 Task: Look for space in Dawukou, China from 2nd August, 2023 to 12th August, 2023 for 2 adults in price range Rs.5000 to Rs.10000. Place can be private room with 1  bedroom having 1 bed and 1 bathroom. Property type can be house, flat, guest house, hotel. Booking option can be shelf check-in. Required host language is Chinese (Simplified).
Action: Mouse moved to (696, 98)
Screenshot: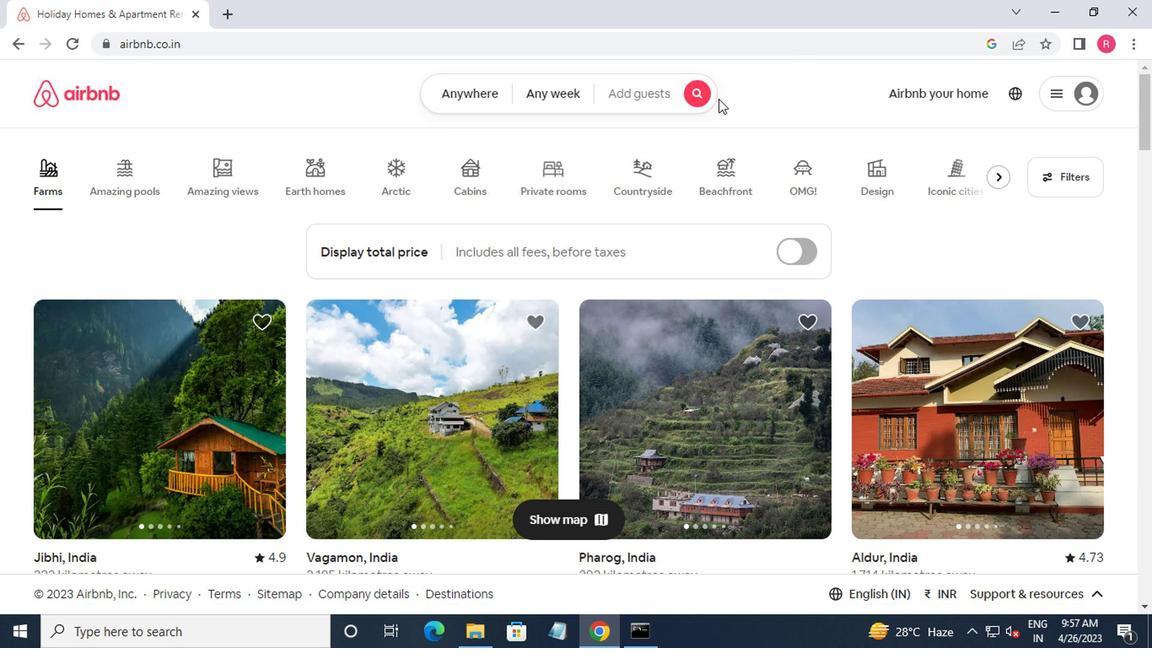 
Action: Mouse pressed left at (696, 98)
Screenshot: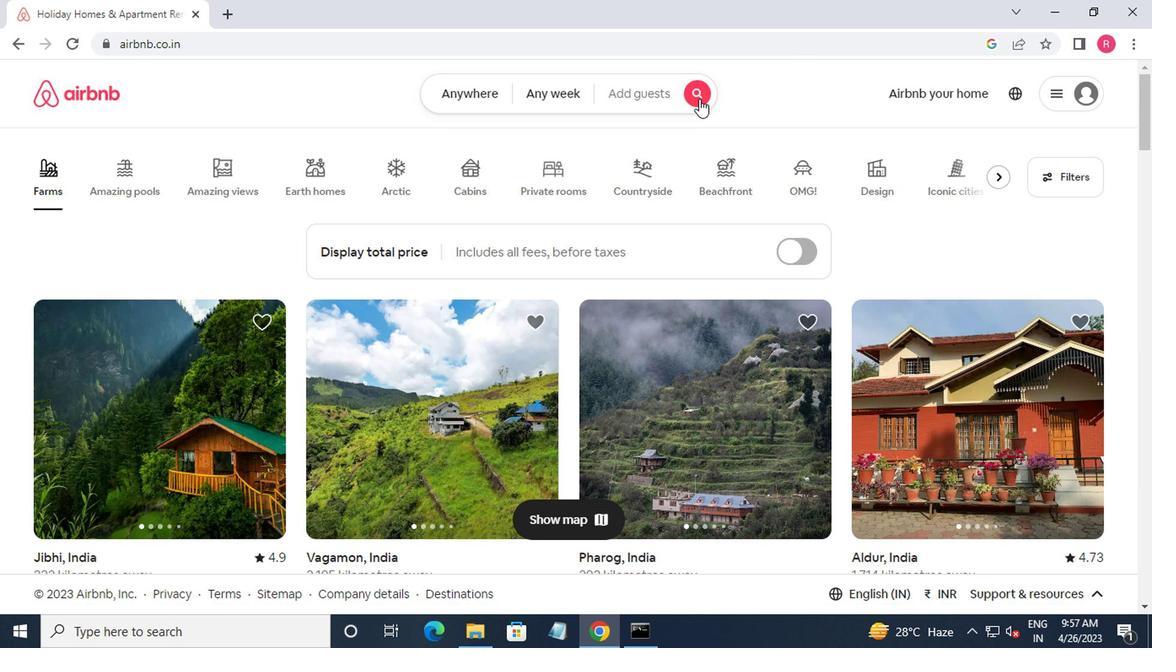 
Action: Mouse moved to (396, 147)
Screenshot: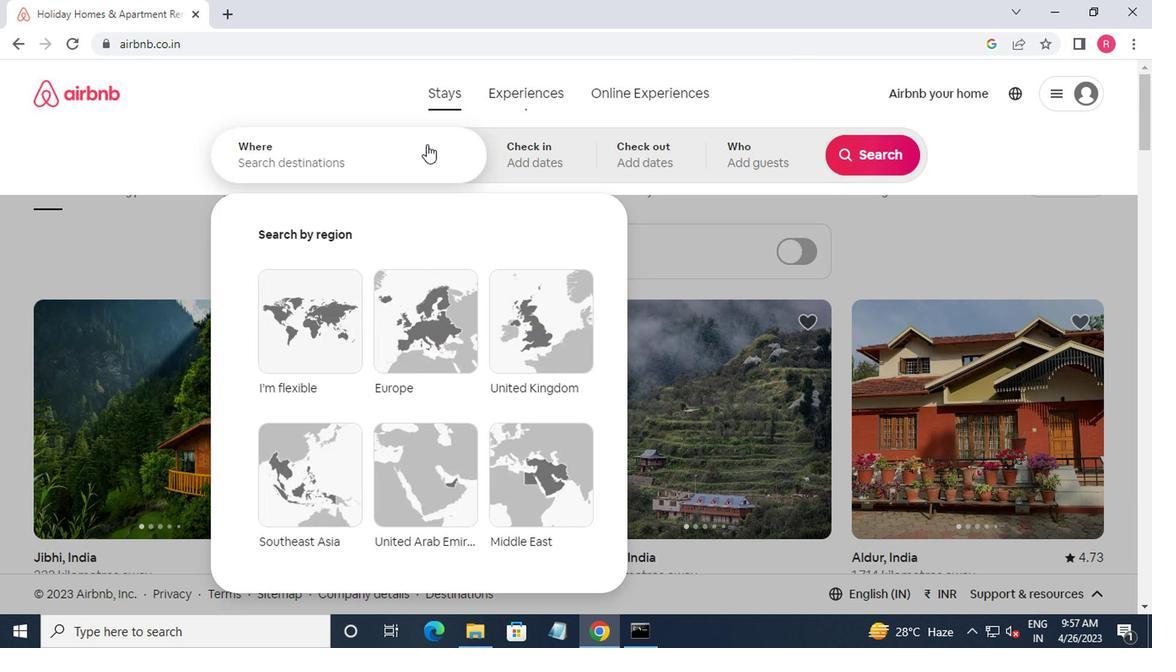 
Action: Mouse pressed left at (396, 147)
Screenshot: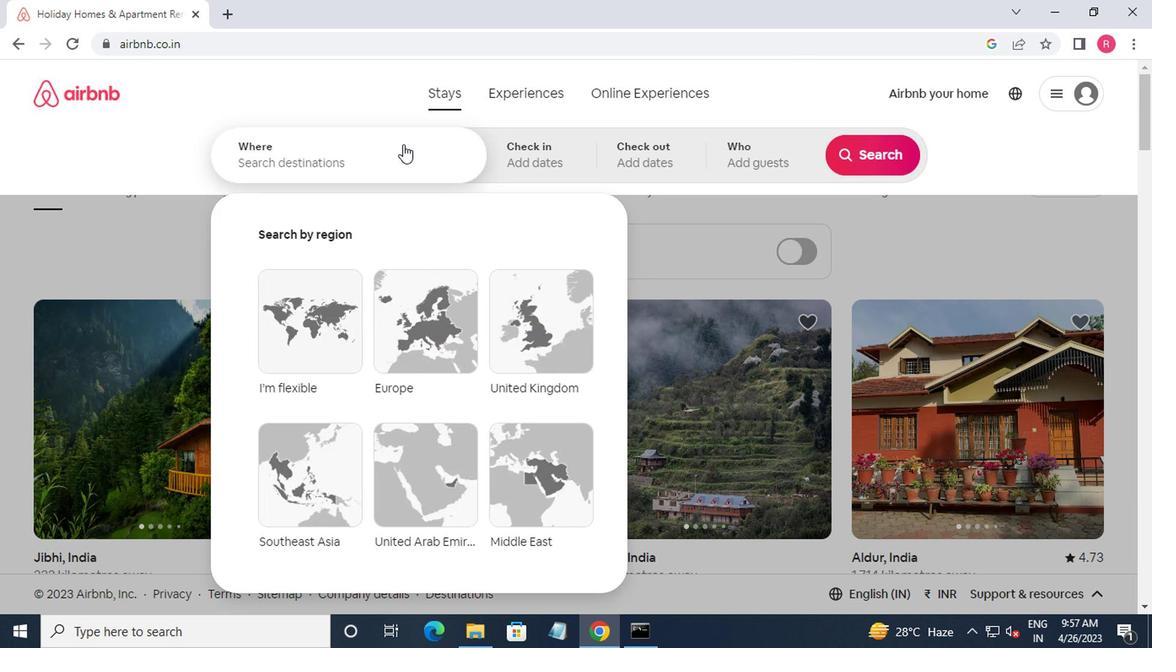 
Action: Mouse moved to (378, 157)
Screenshot: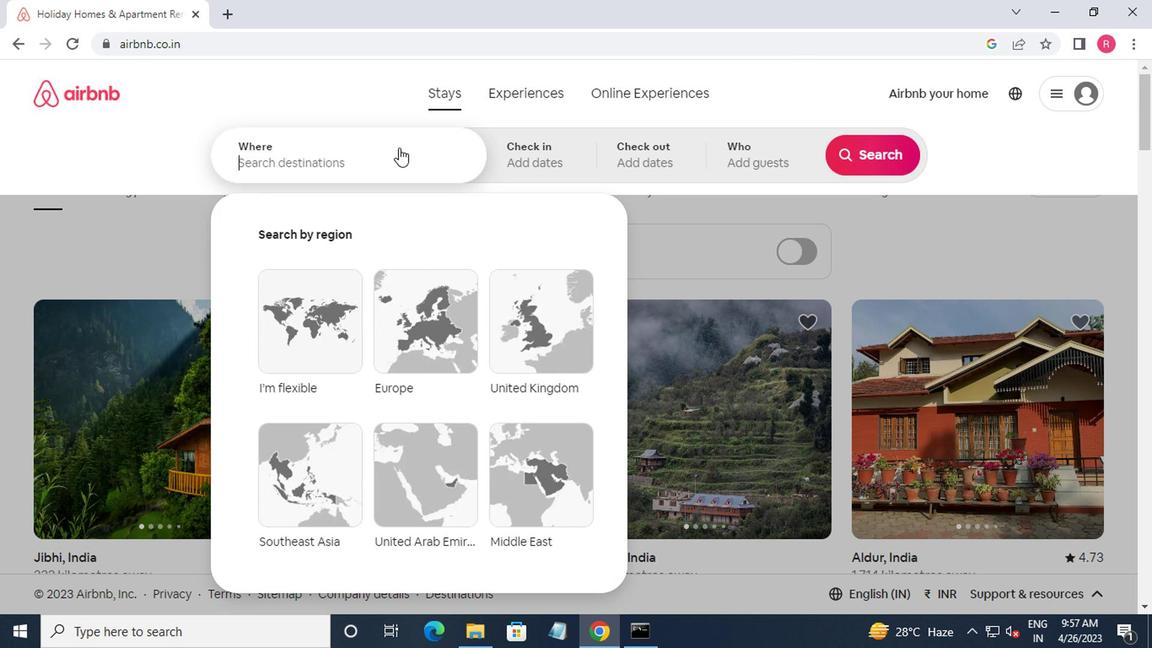 
Action: Key pressed dawukou,x<Key.backspace>china<Key.enter>
Screenshot: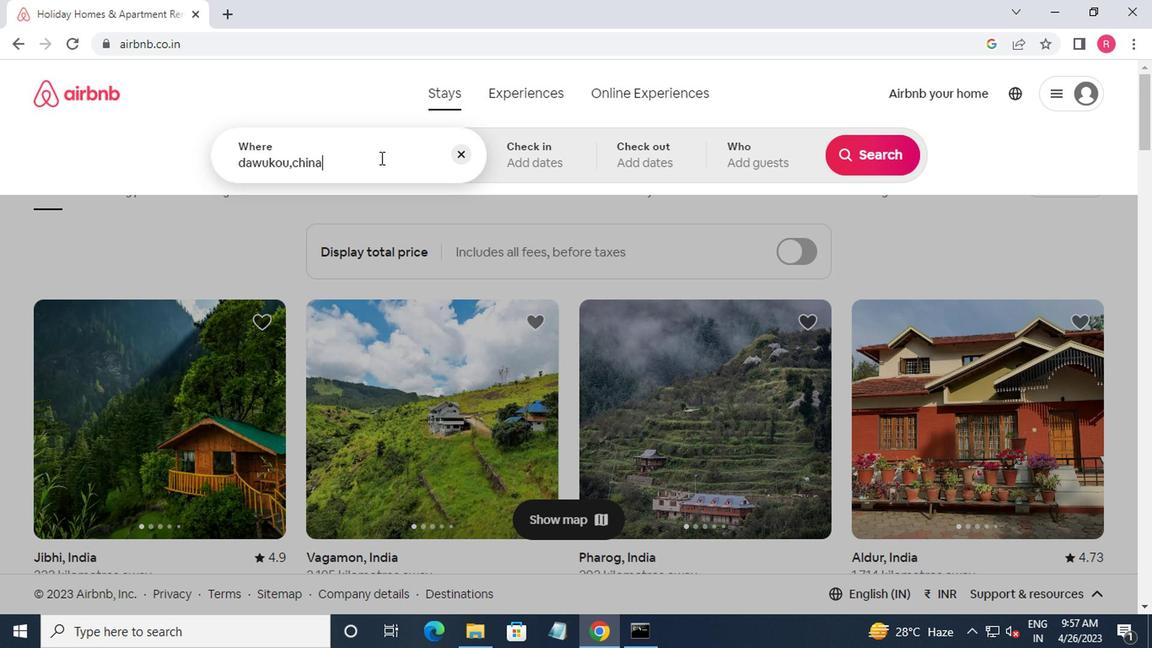 
Action: Mouse moved to (869, 298)
Screenshot: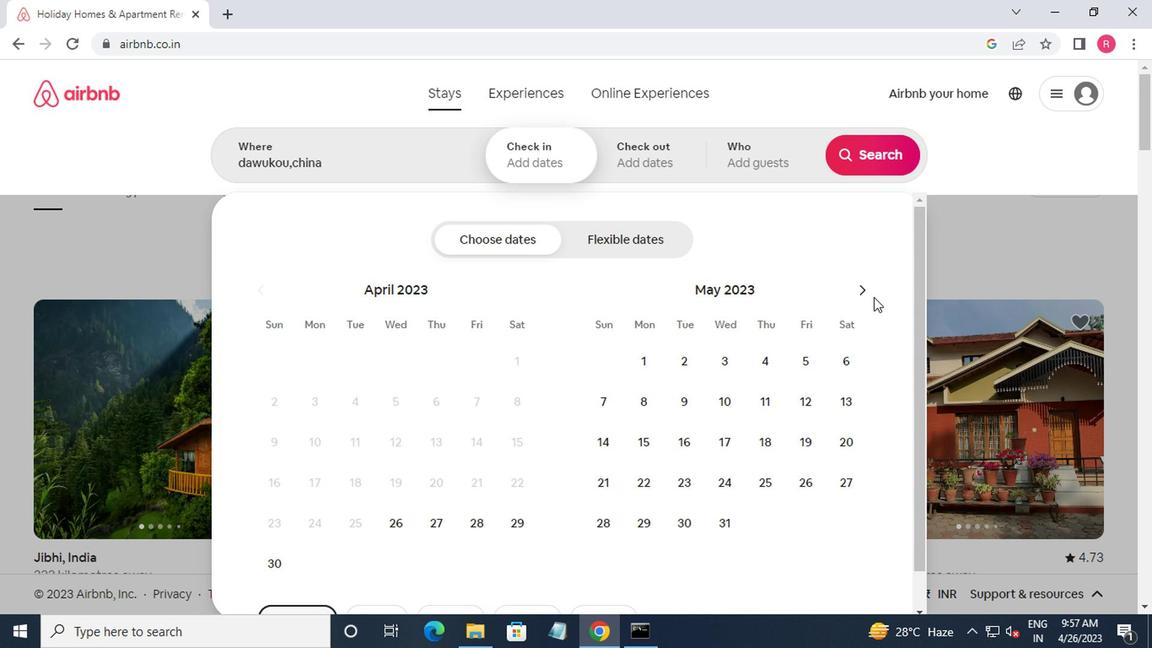 
Action: Mouse pressed left at (869, 298)
Screenshot: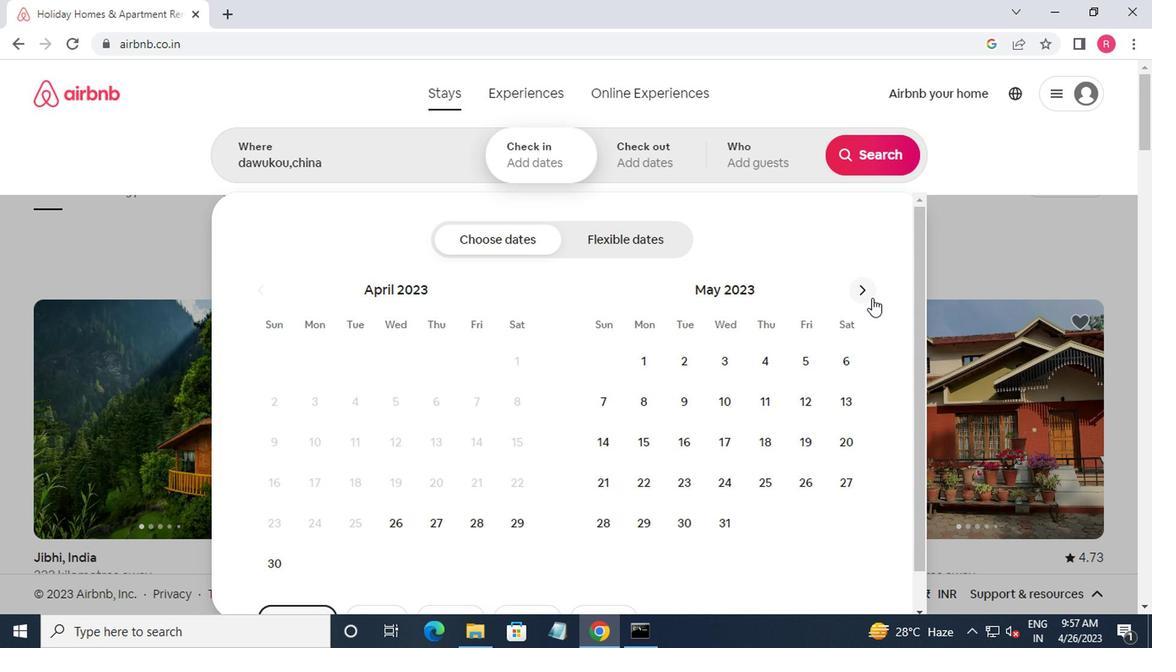 
Action: Mouse pressed left at (869, 298)
Screenshot: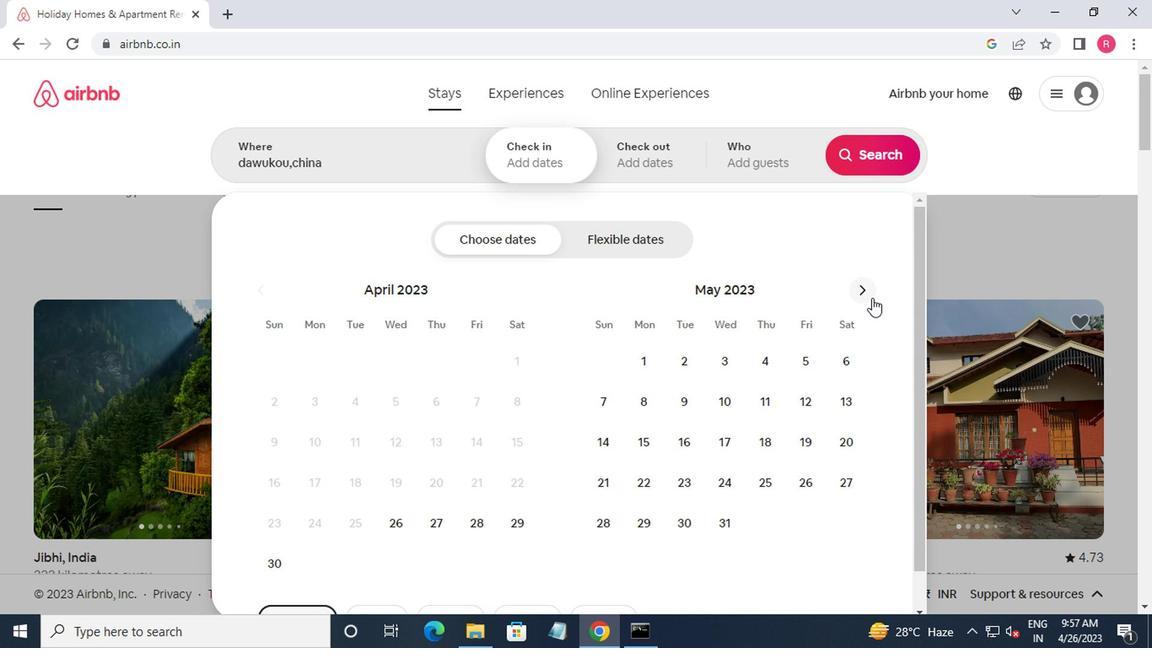 
Action: Mouse pressed left at (869, 298)
Screenshot: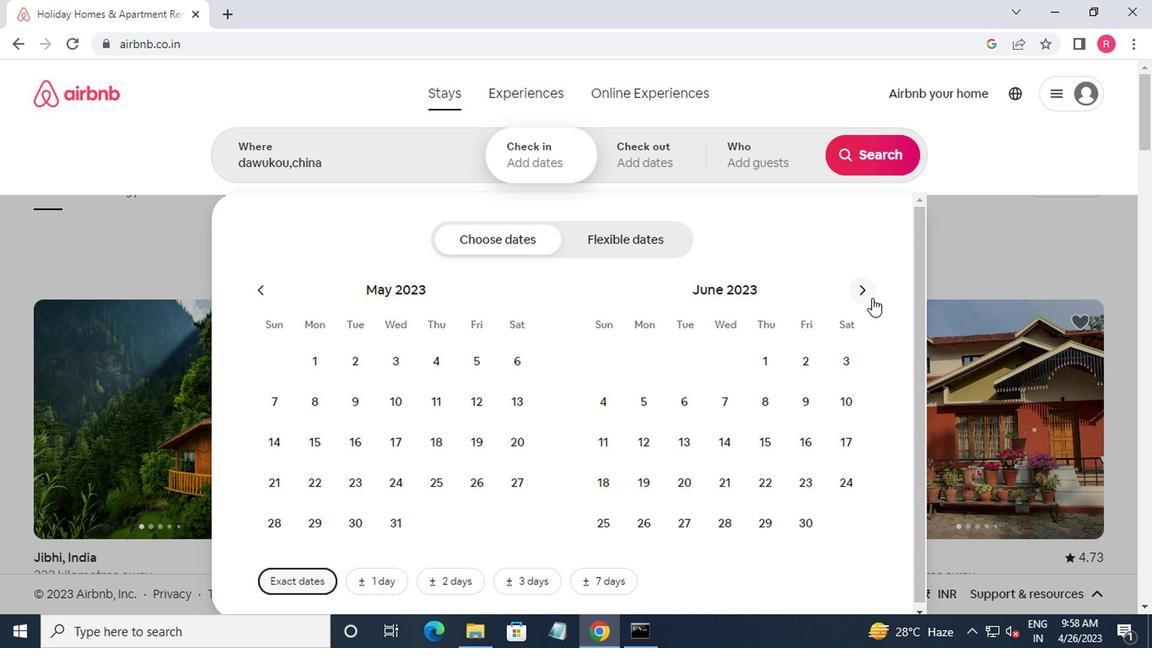 
Action: Mouse pressed left at (869, 298)
Screenshot: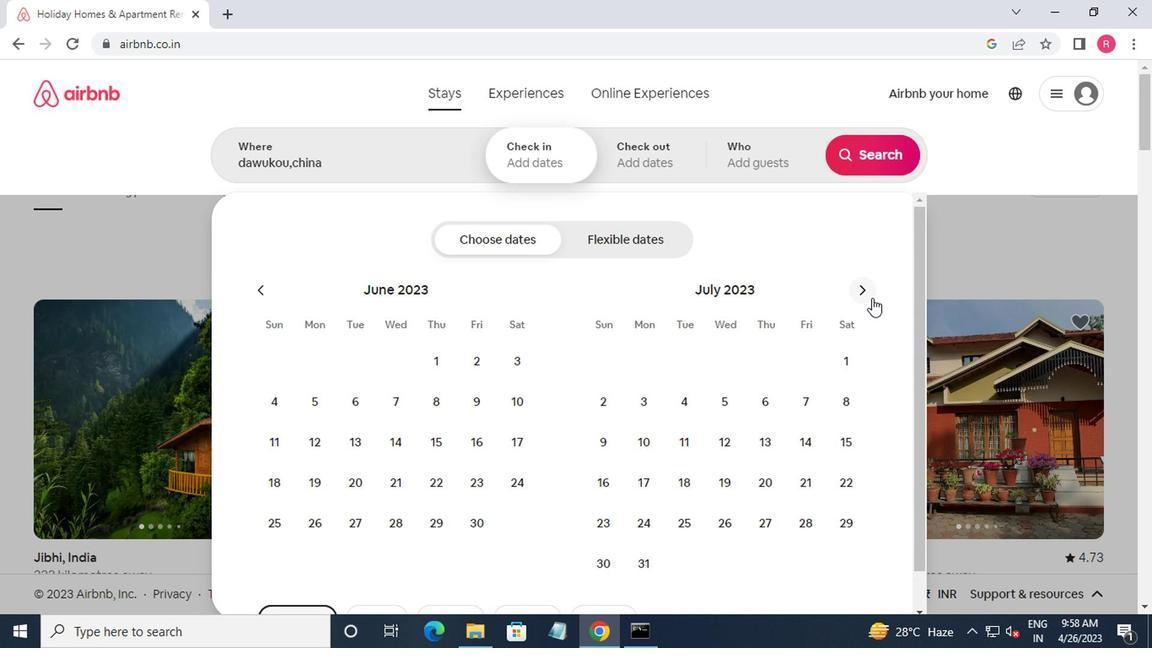
Action: Mouse moved to (720, 372)
Screenshot: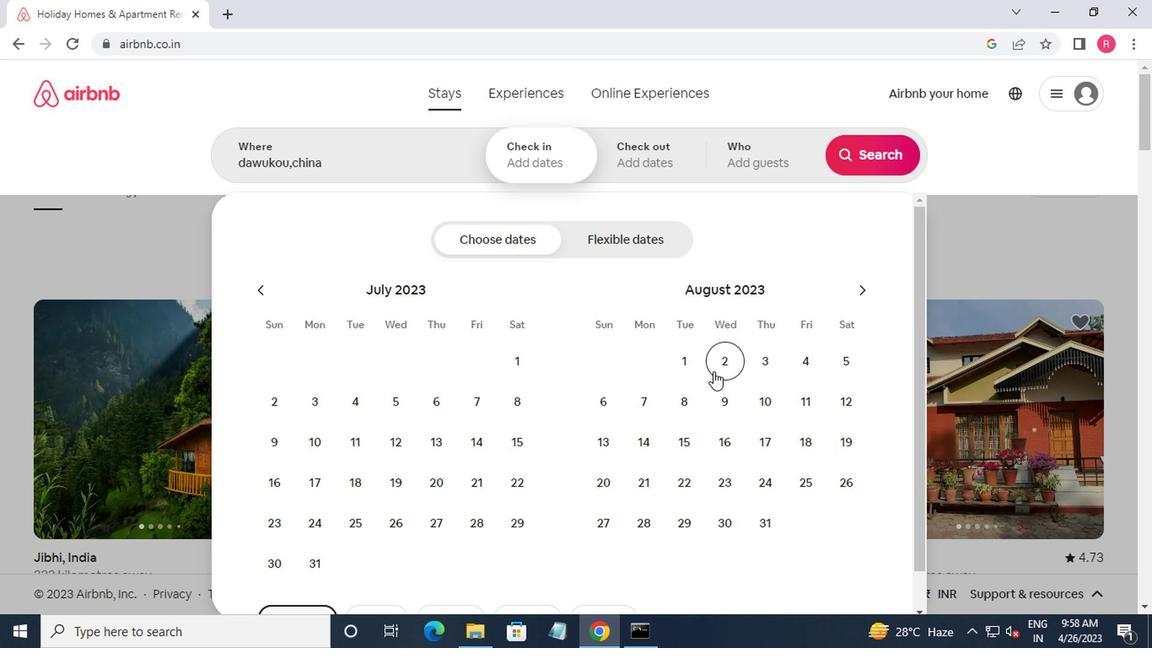 
Action: Mouse pressed left at (720, 372)
Screenshot: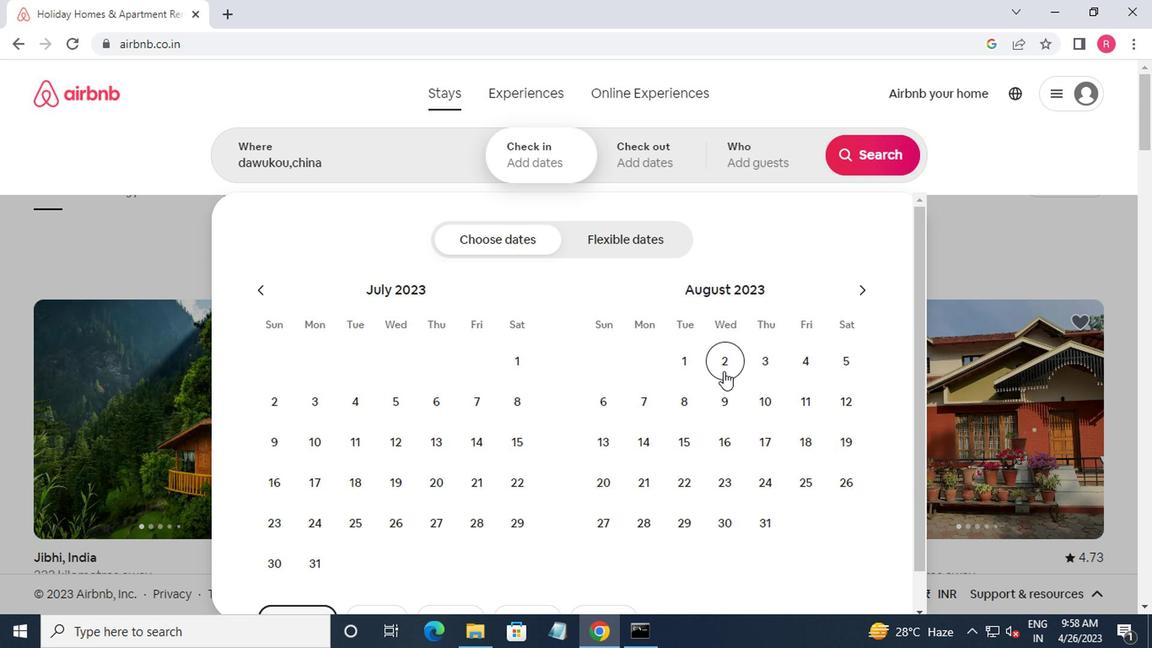 
Action: Mouse moved to (844, 414)
Screenshot: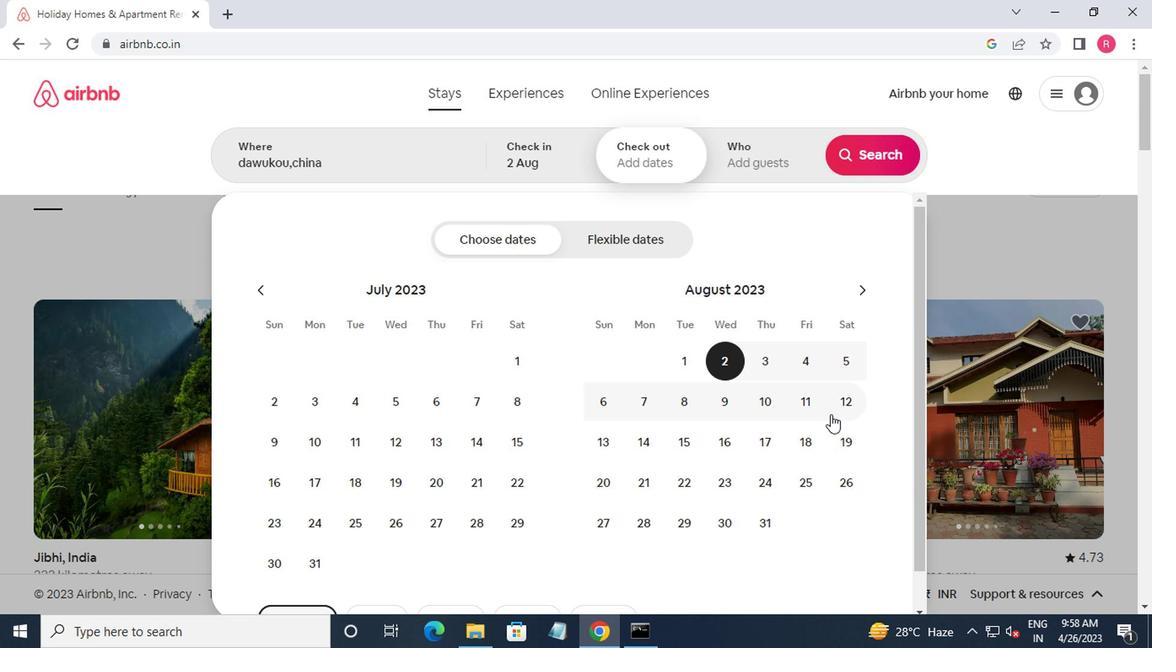
Action: Mouse pressed left at (844, 414)
Screenshot: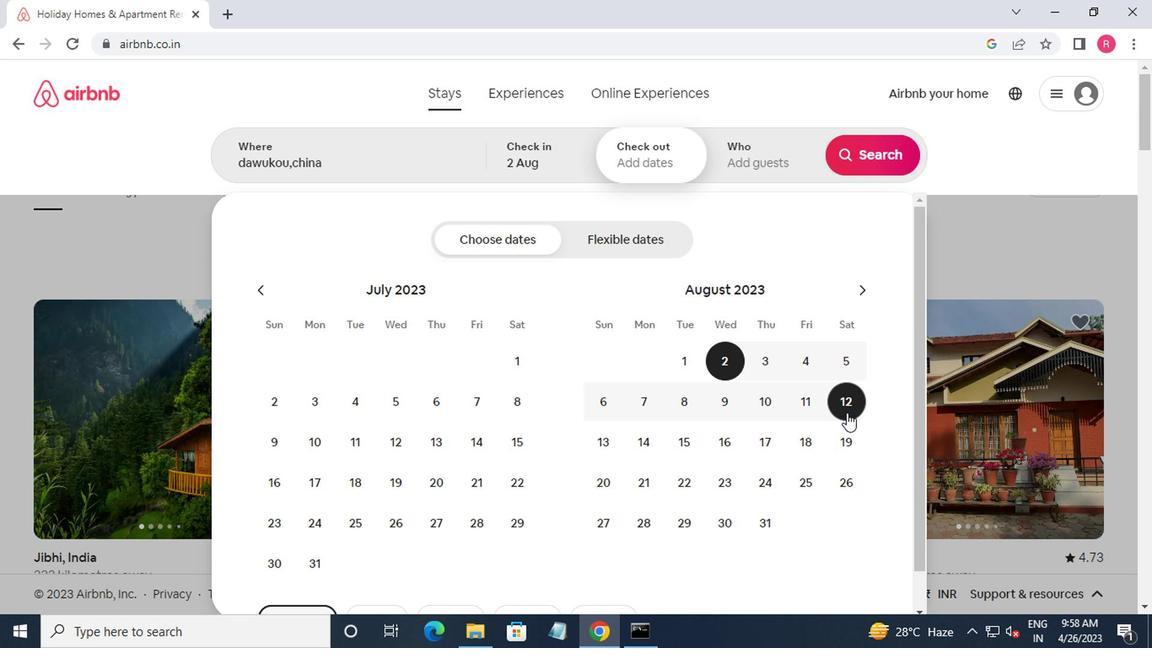 
Action: Mouse moved to (764, 177)
Screenshot: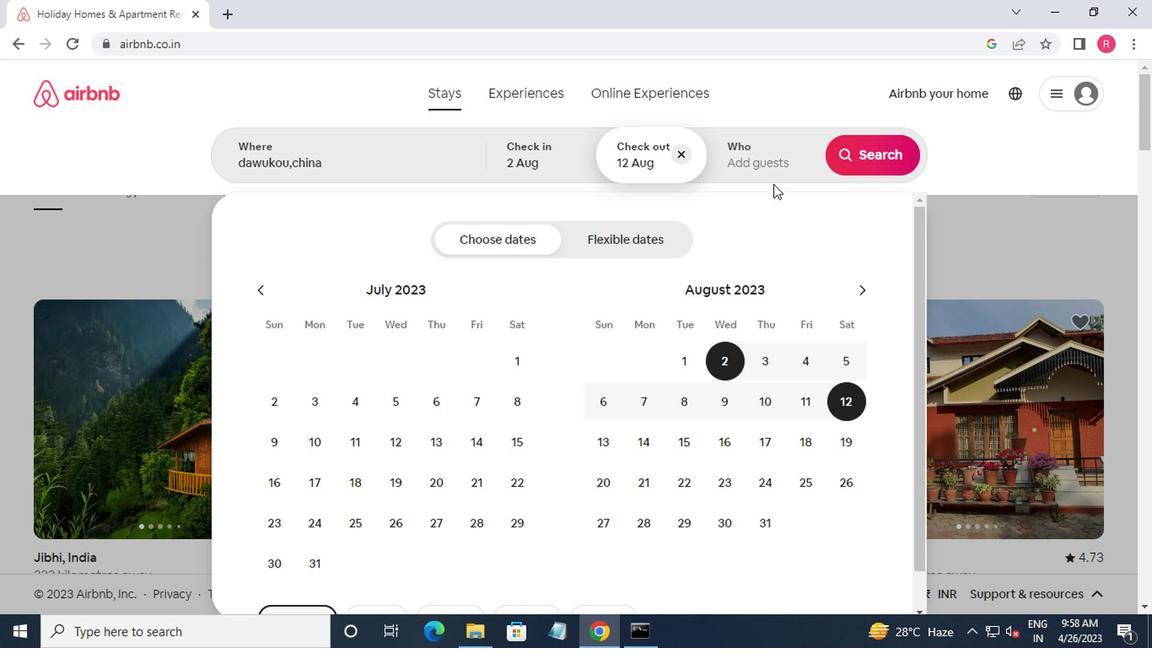 
Action: Mouse pressed left at (764, 177)
Screenshot: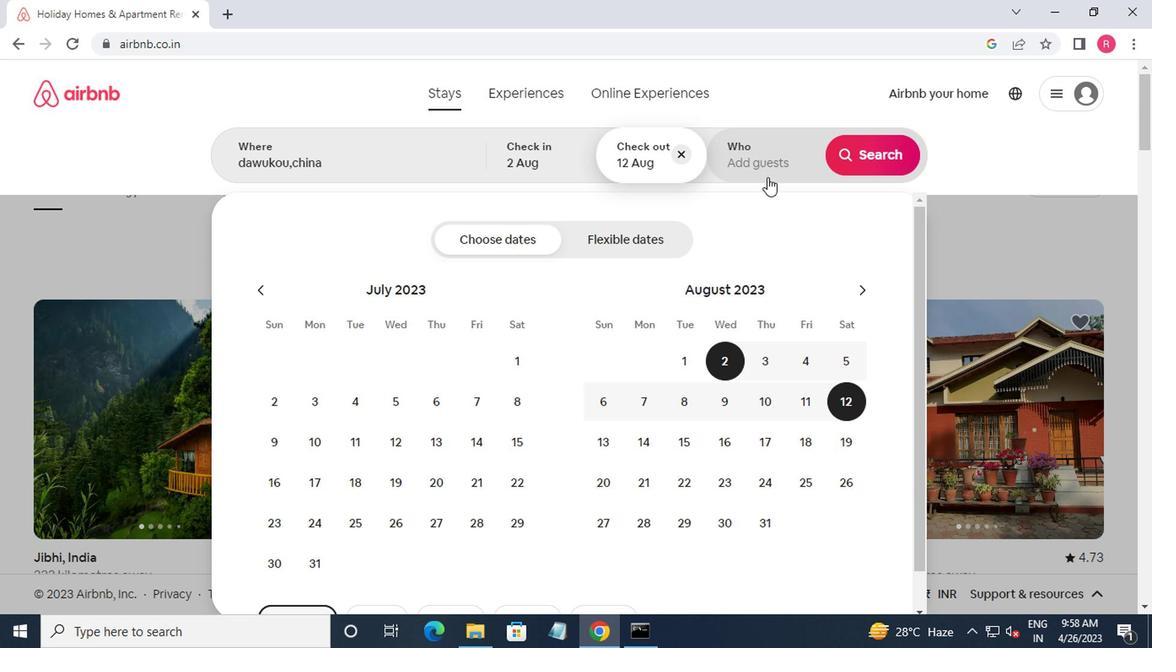 
Action: Mouse moved to (873, 244)
Screenshot: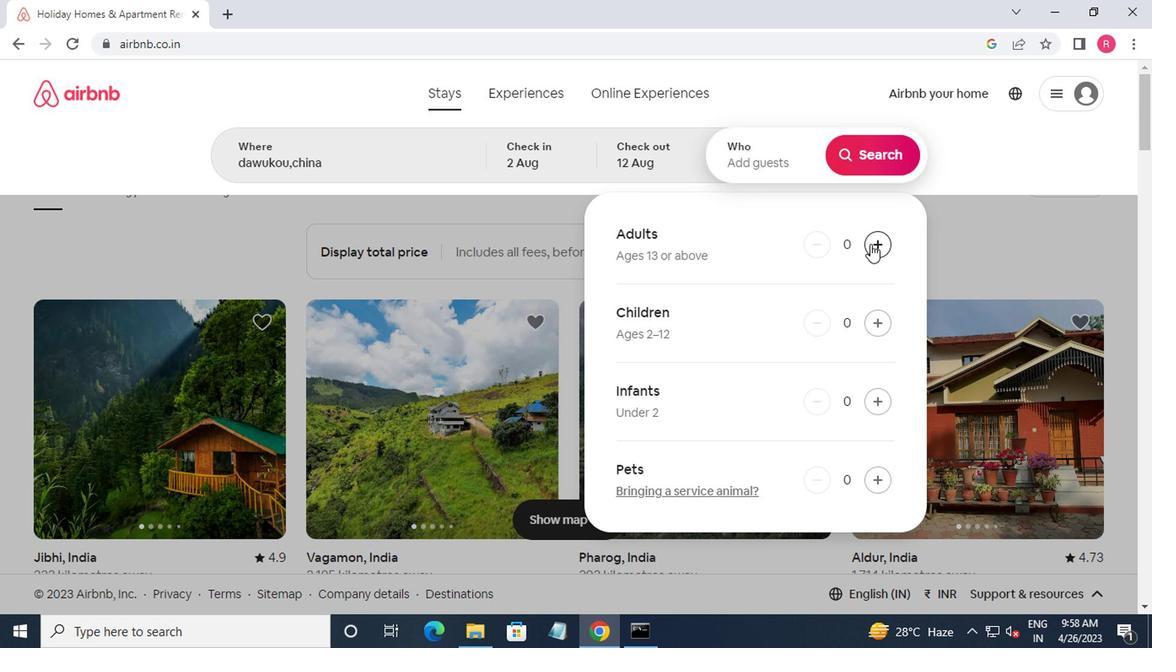 
Action: Mouse pressed left at (873, 244)
Screenshot: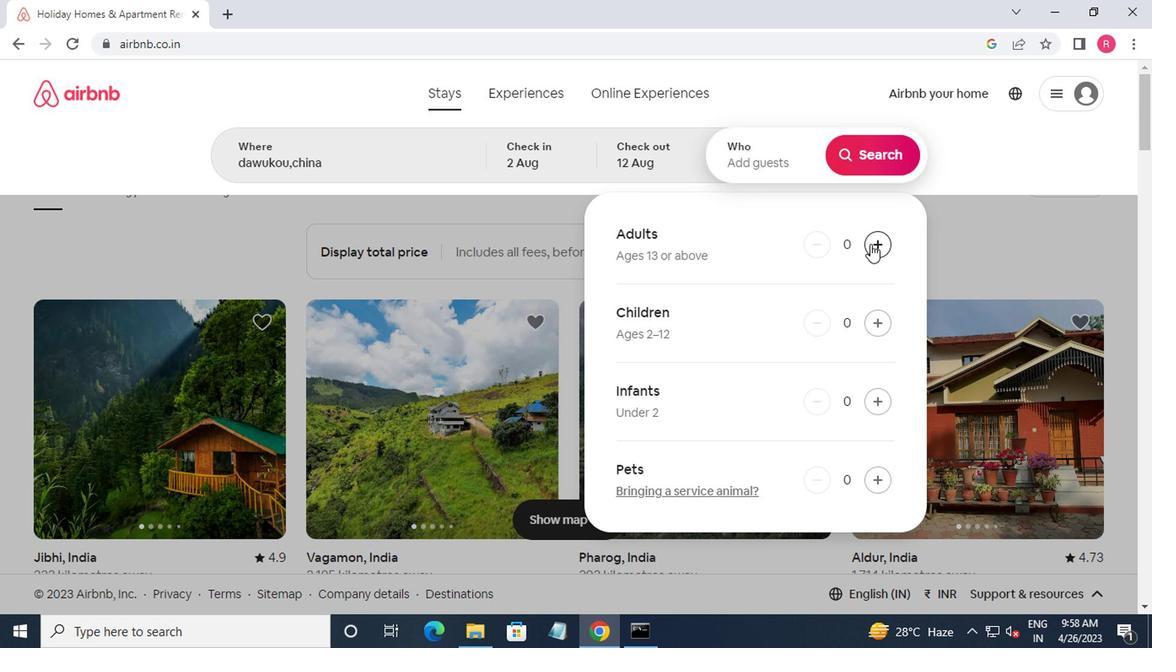 
Action: Mouse moved to (873, 244)
Screenshot: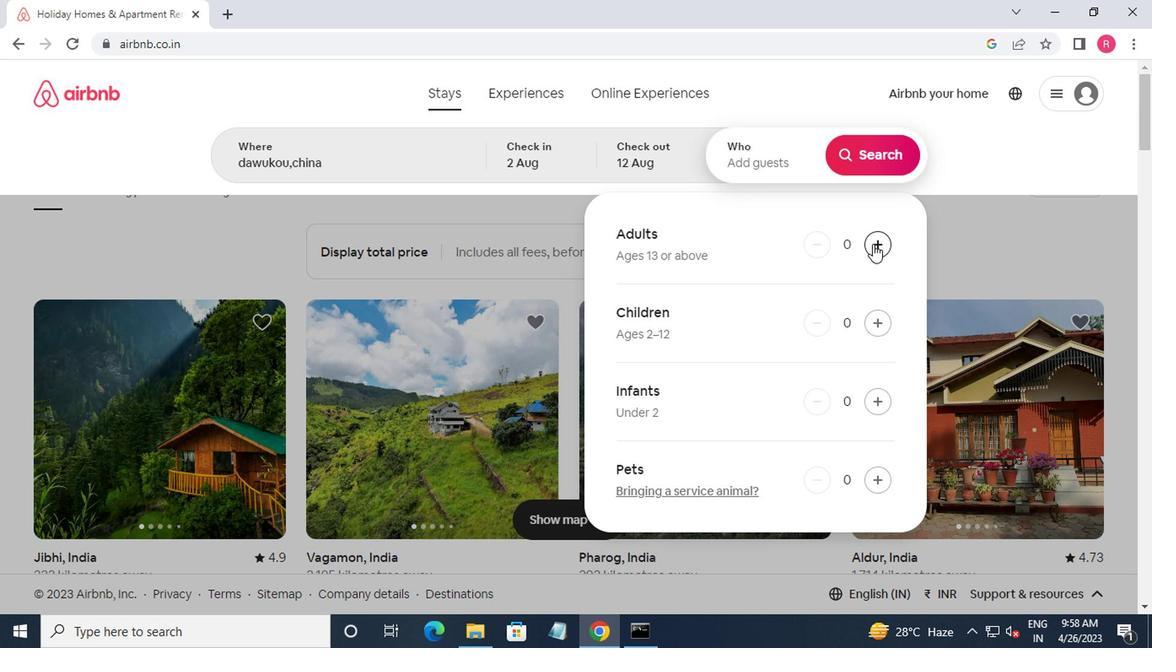 
Action: Mouse pressed left at (873, 244)
Screenshot: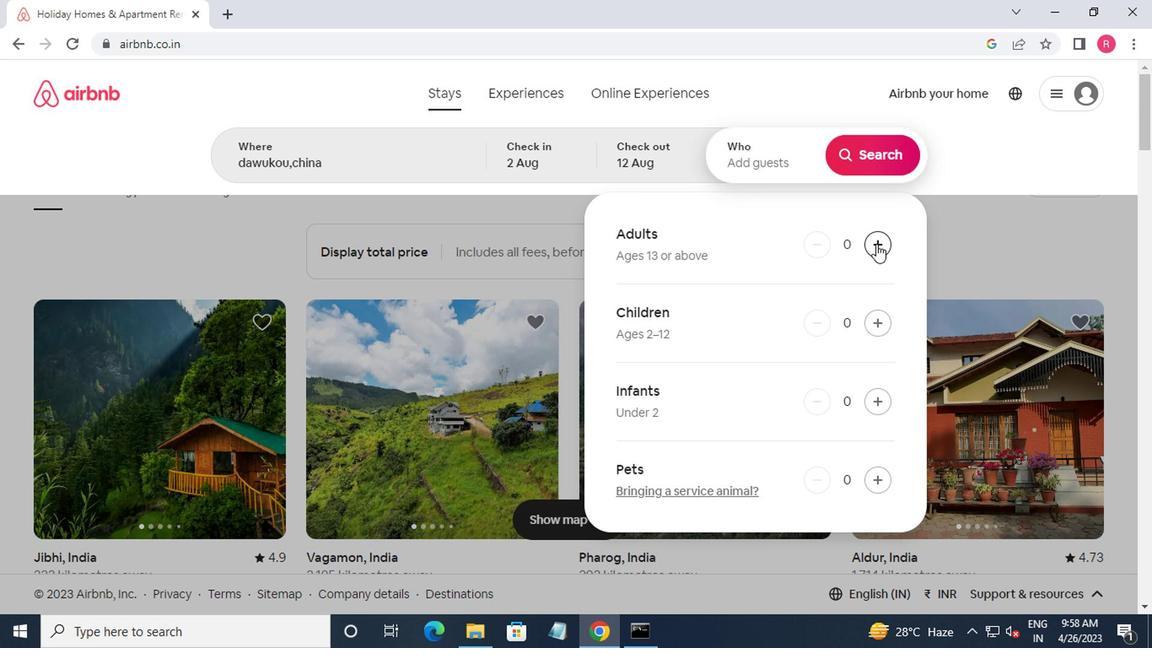 
Action: Mouse moved to (858, 165)
Screenshot: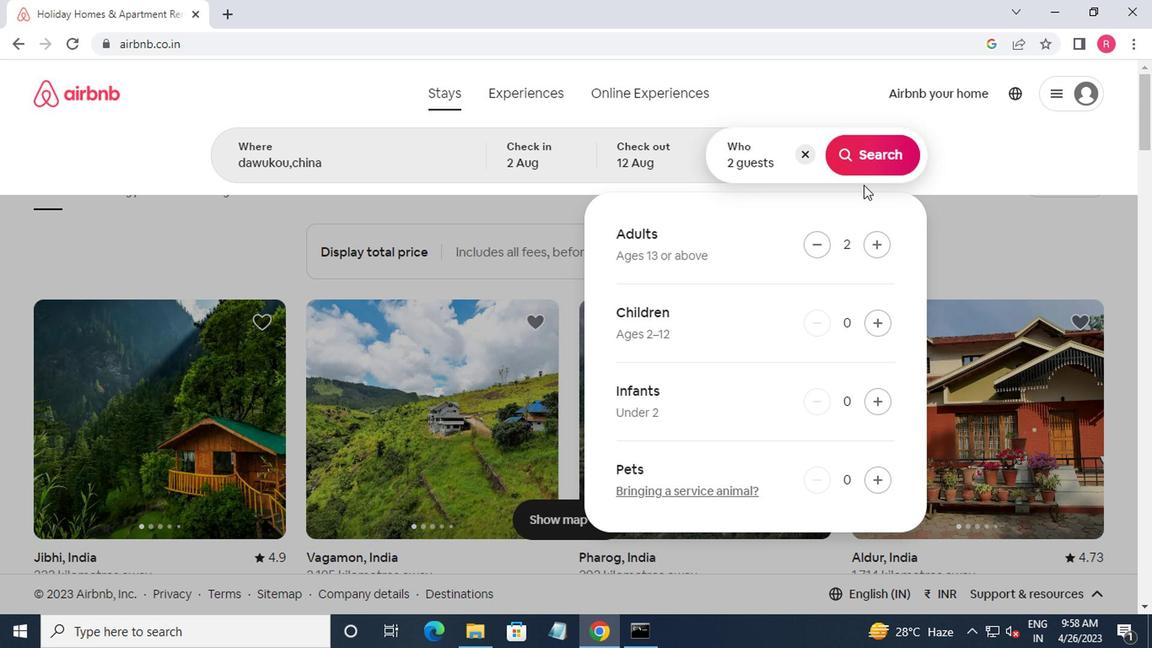 
Action: Mouse pressed left at (858, 165)
Screenshot: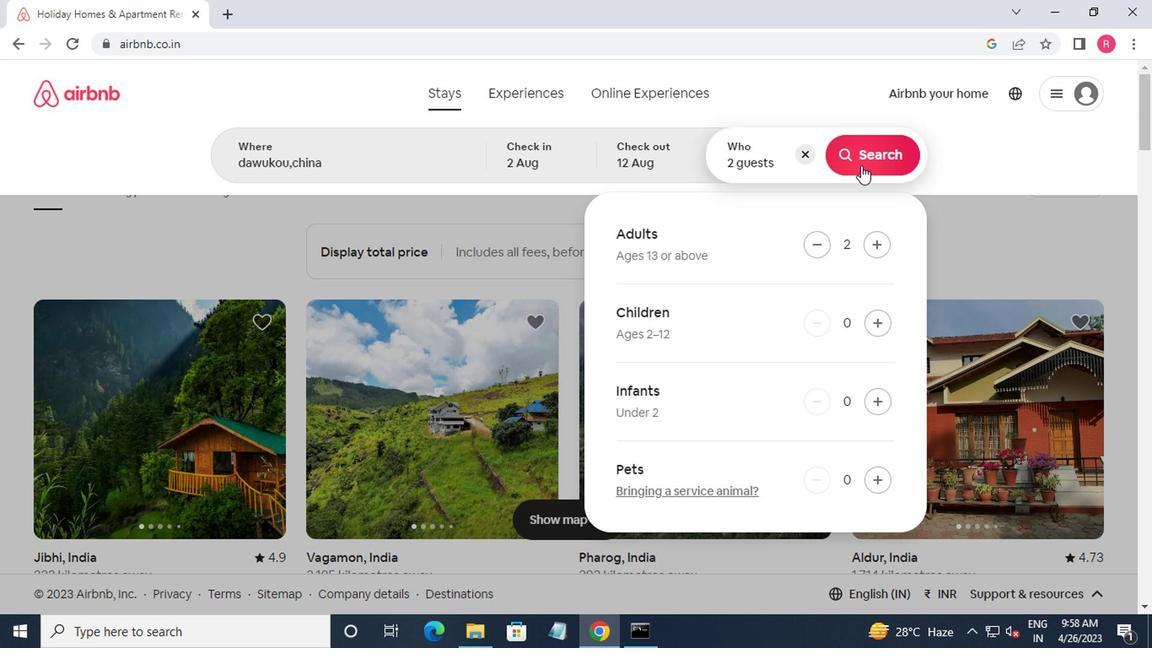 
Action: Mouse moved to (1042, 166)
Screenshot: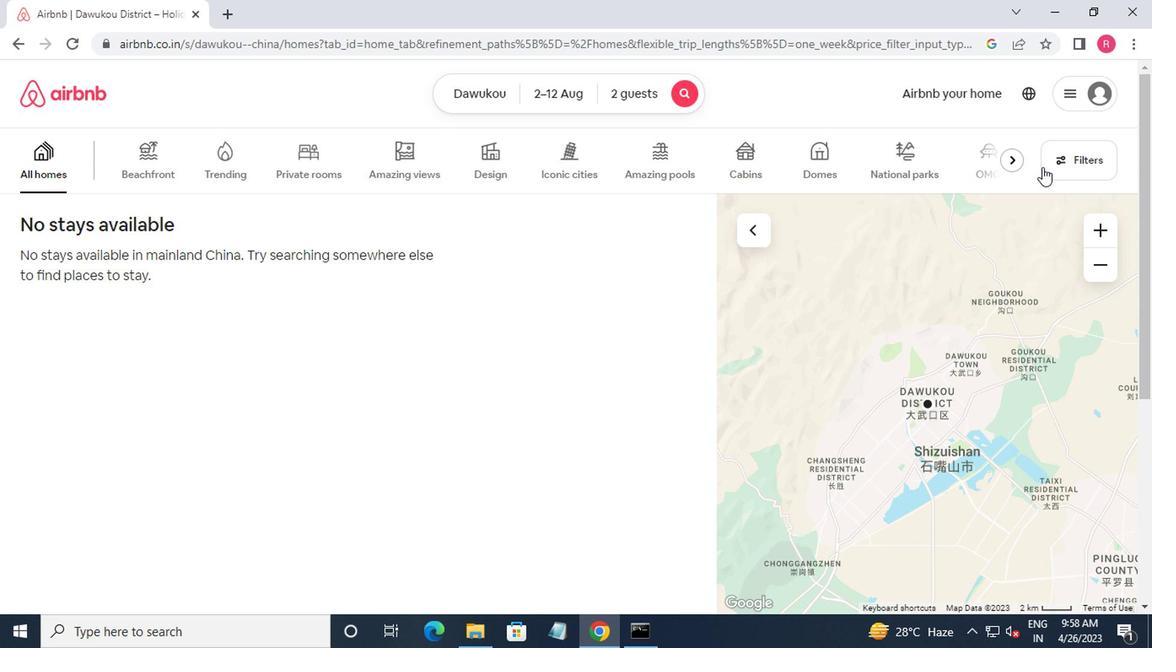 
Action: Mouse pressed left at (1042, 166)
Screenshot: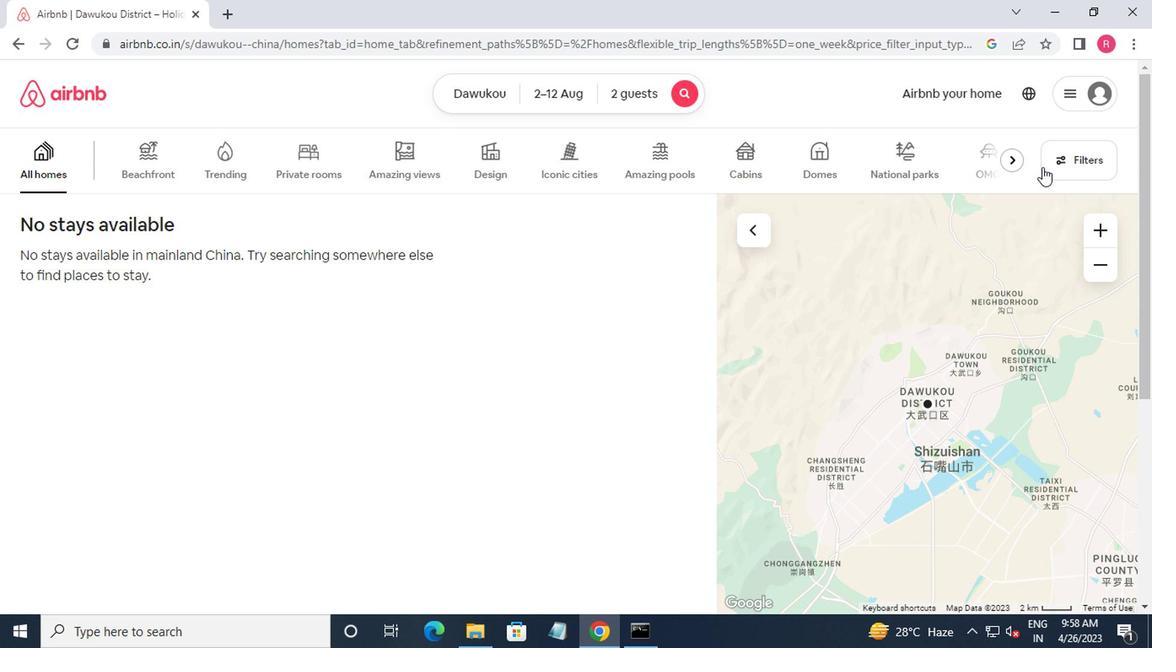 
Action: Mouse moved to (374, 265)
Screenshot: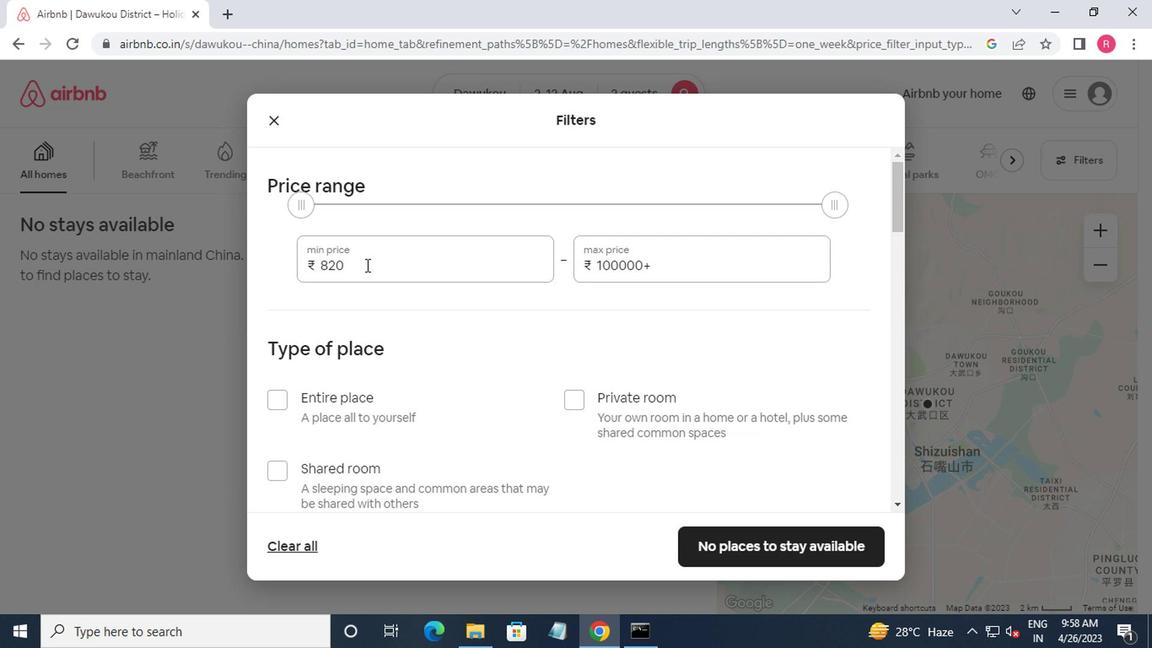 
Action: Mouse pressed left at (374, 265)
Screenshot: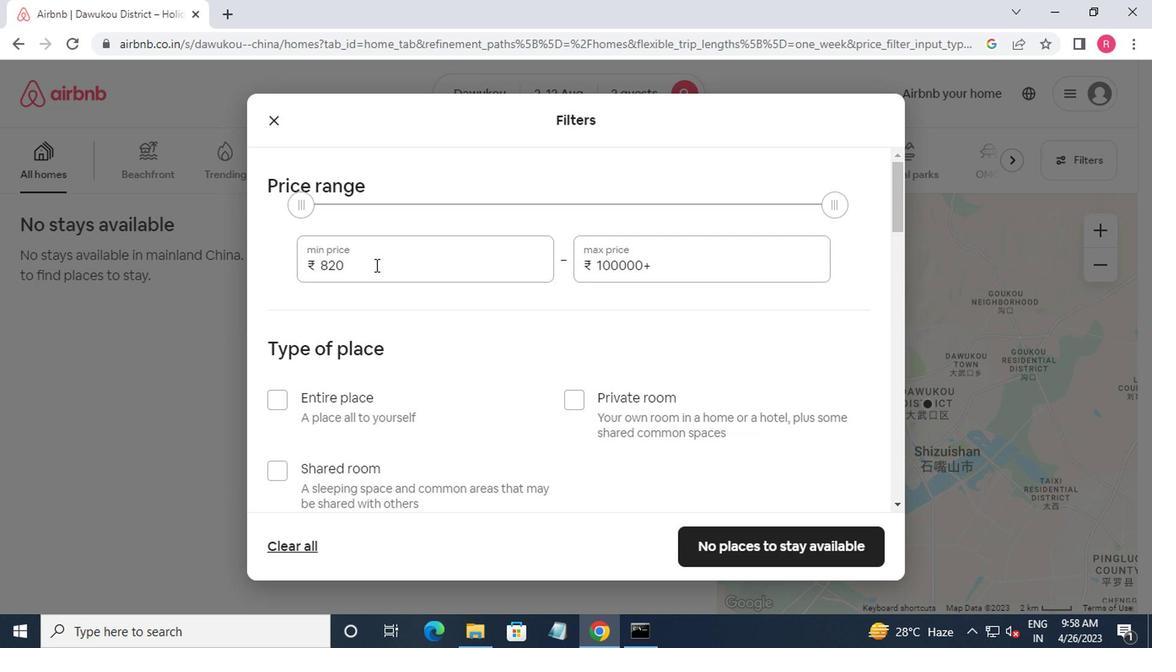 
Action: Mouse moved to (361, 180)
Screenshot: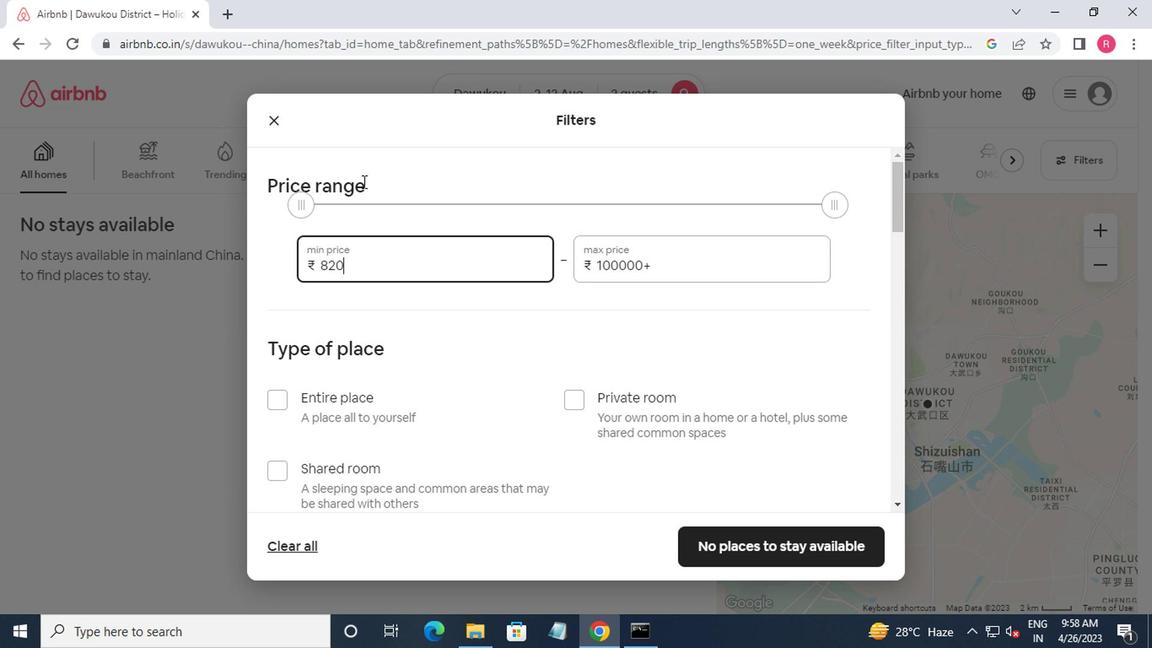 
Action: Key pressed <Key.backspace>
Screenshot: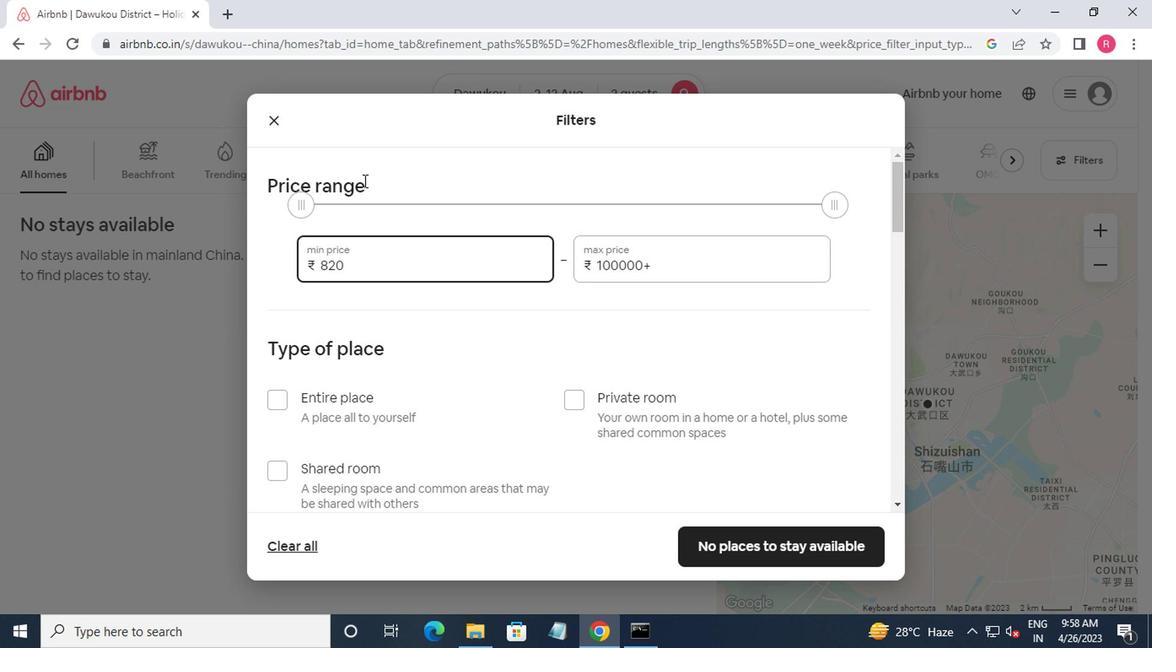 
Action: Mouse moved to (364, 178)
Screenshot: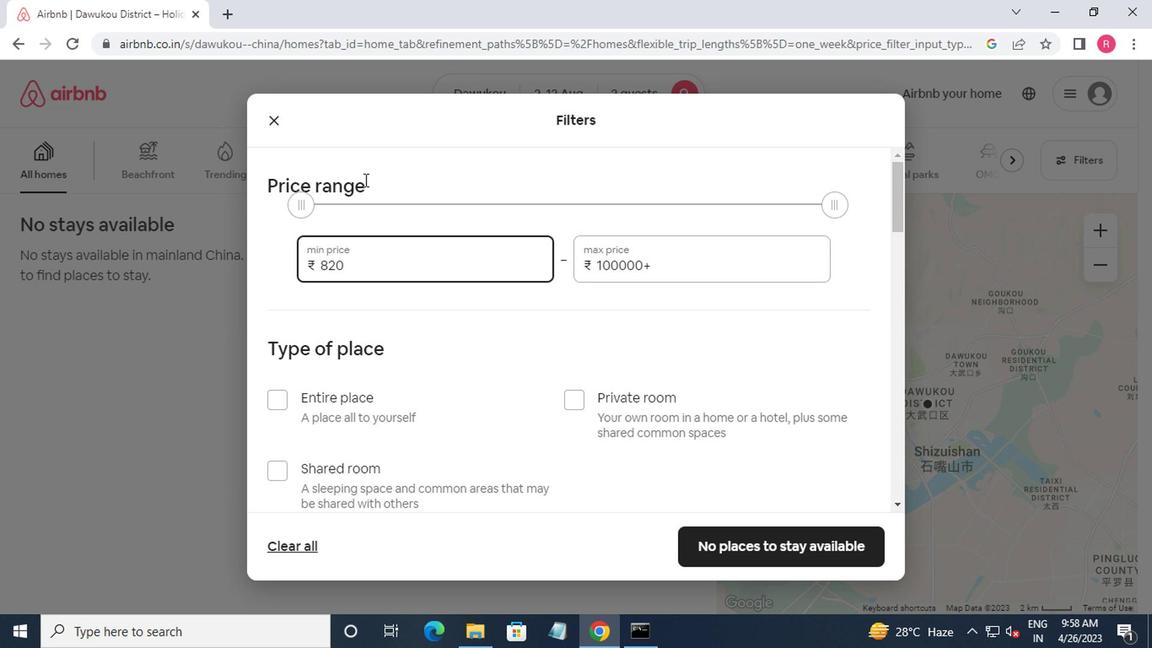 
Action: Key pressed <Key.backspace><Key.backspace><Key.backspace>5000<Key.tab>10000
Screenshot: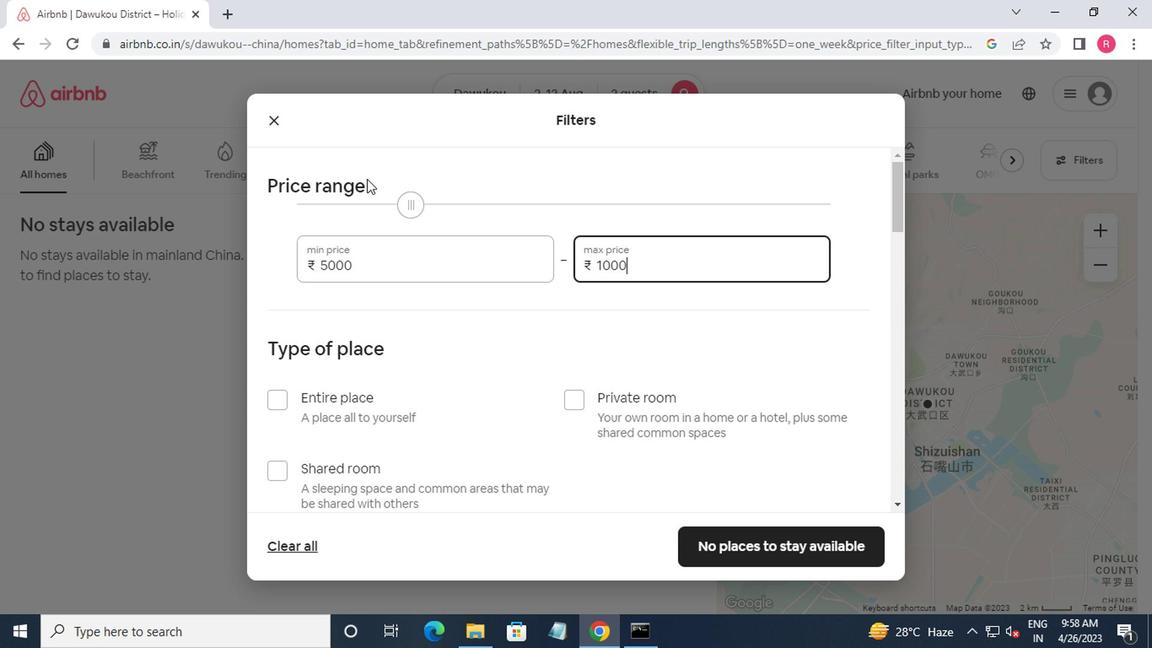 
Action: Mouse moved to (121, 94)
Screenshot: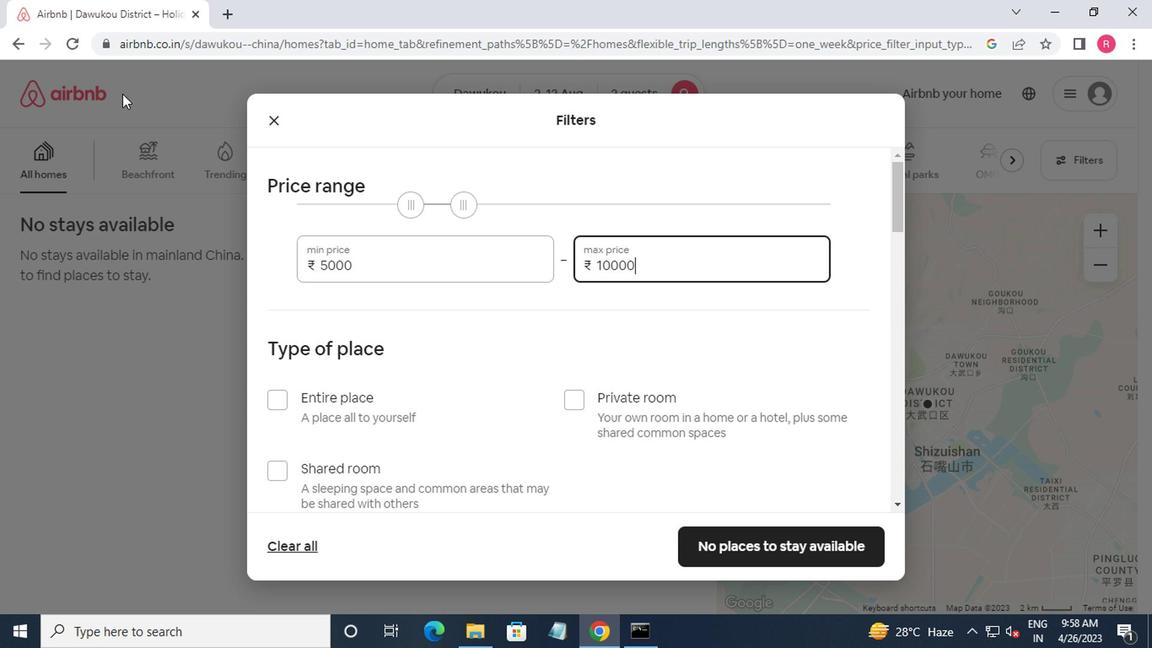 
Action: Mouse scrolled (121, 94) with delta (0, 0)
Screenshot: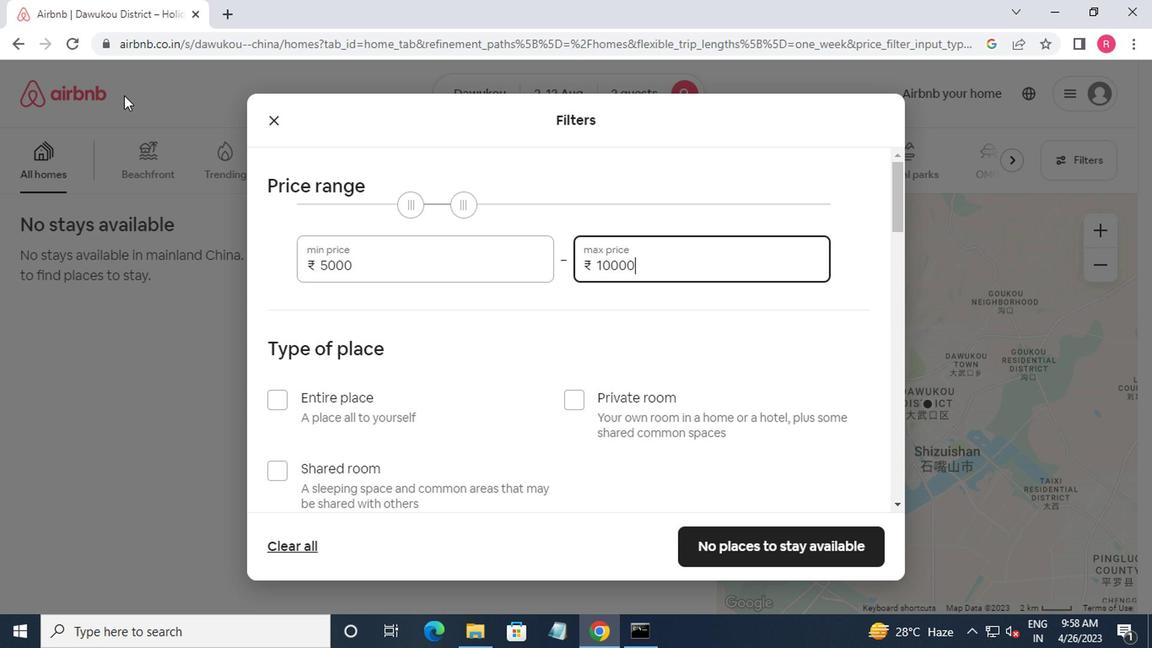 
Action: Mouse moved to (121, 100)
Screenshot: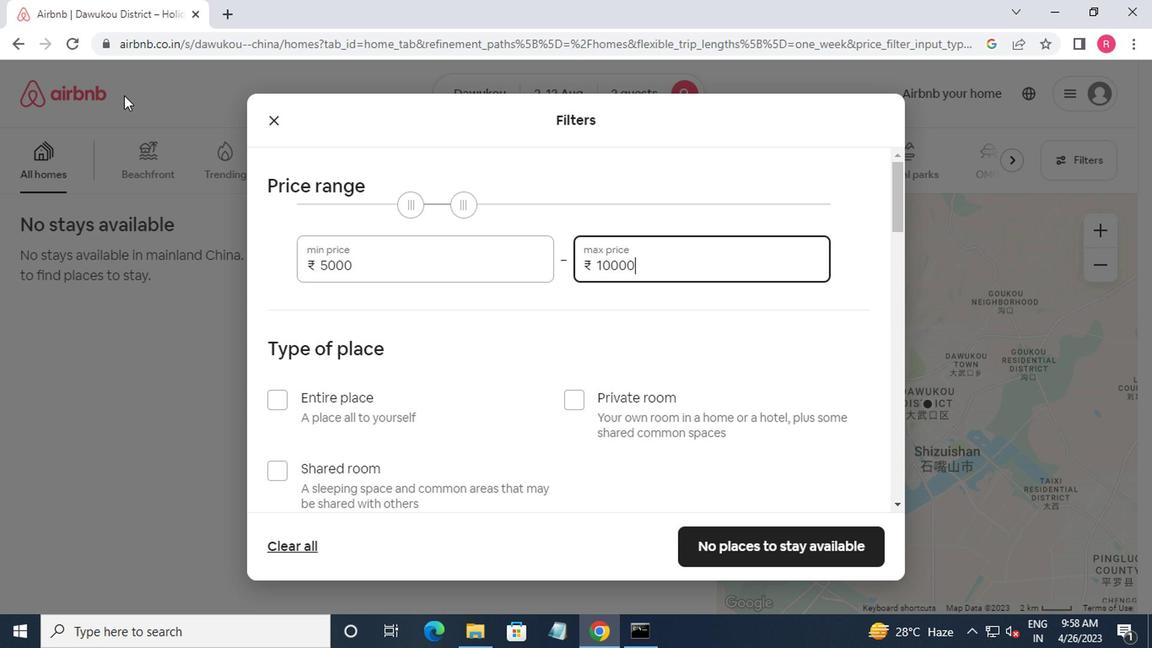 
Action: Mouse scrolled (121, 100) with delta (0, 0)
Screenshot: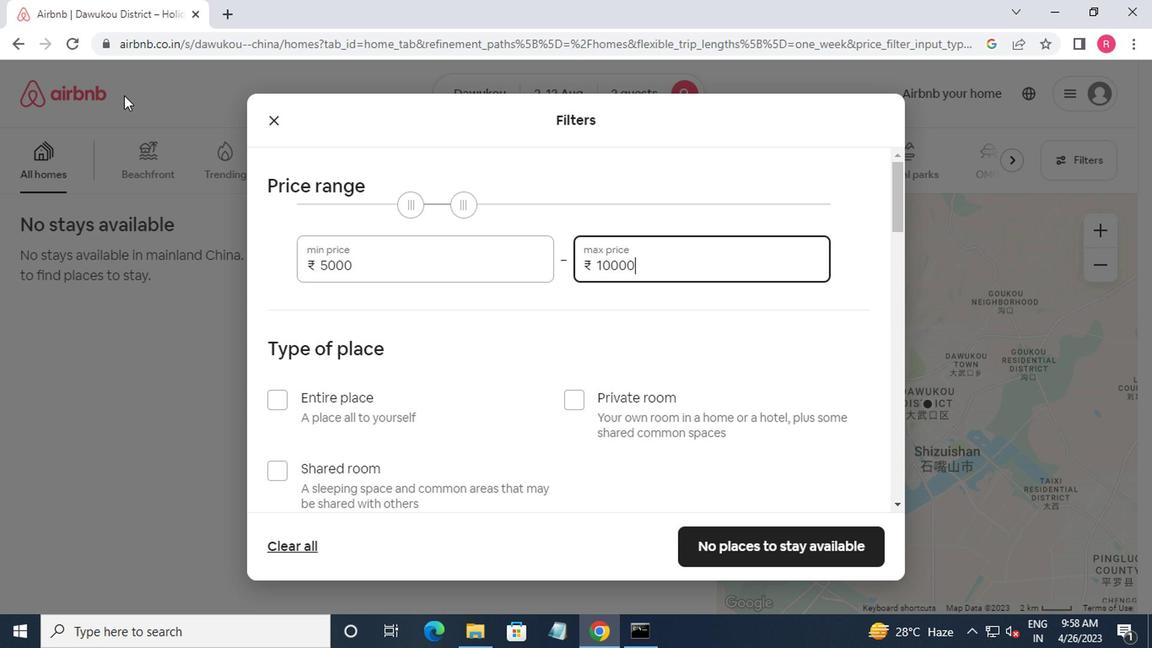 
Action: Mouse moved to (111, 114)
Screenshot: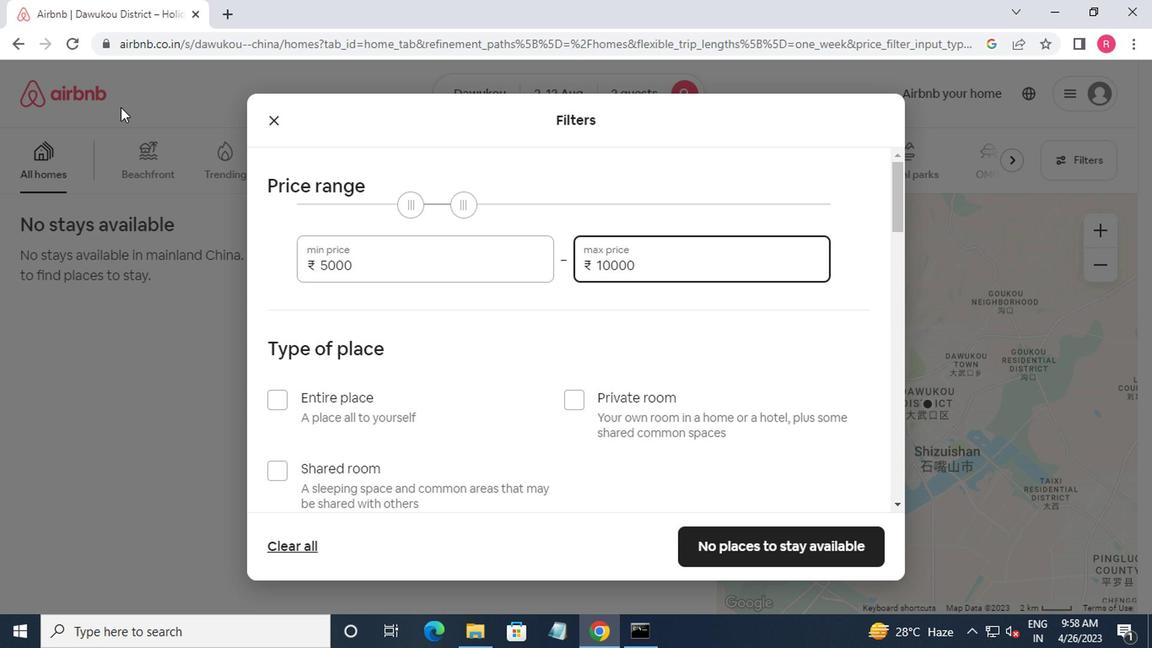 
Action: Mouse scrolled (111, 112) with delta (0, -1)
Screenshot: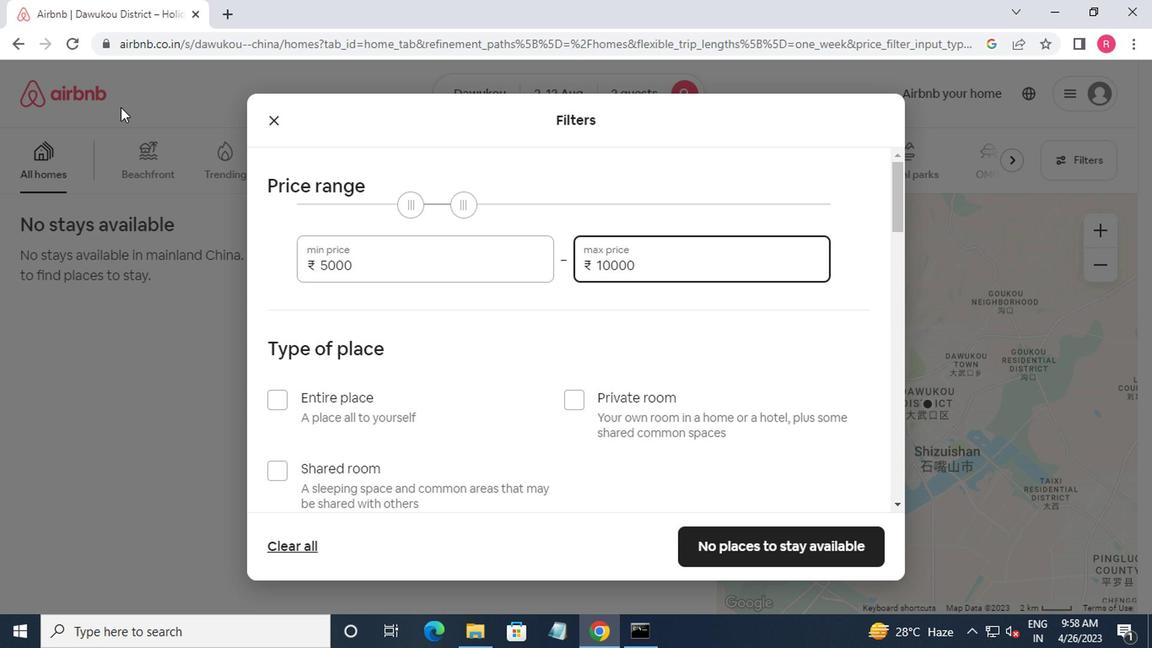 
Action: Mouse moved to (492, 425)
Screenshot: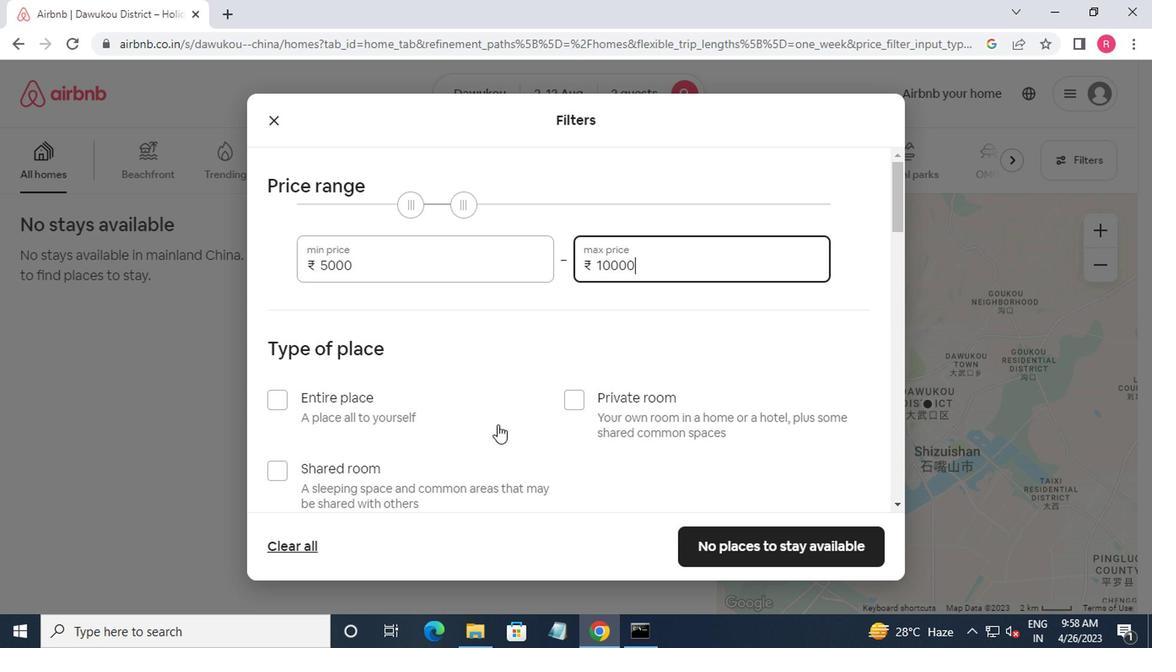 
Action: Mouse scrolled (492, 425) with delta (0, 0)
Screenshot: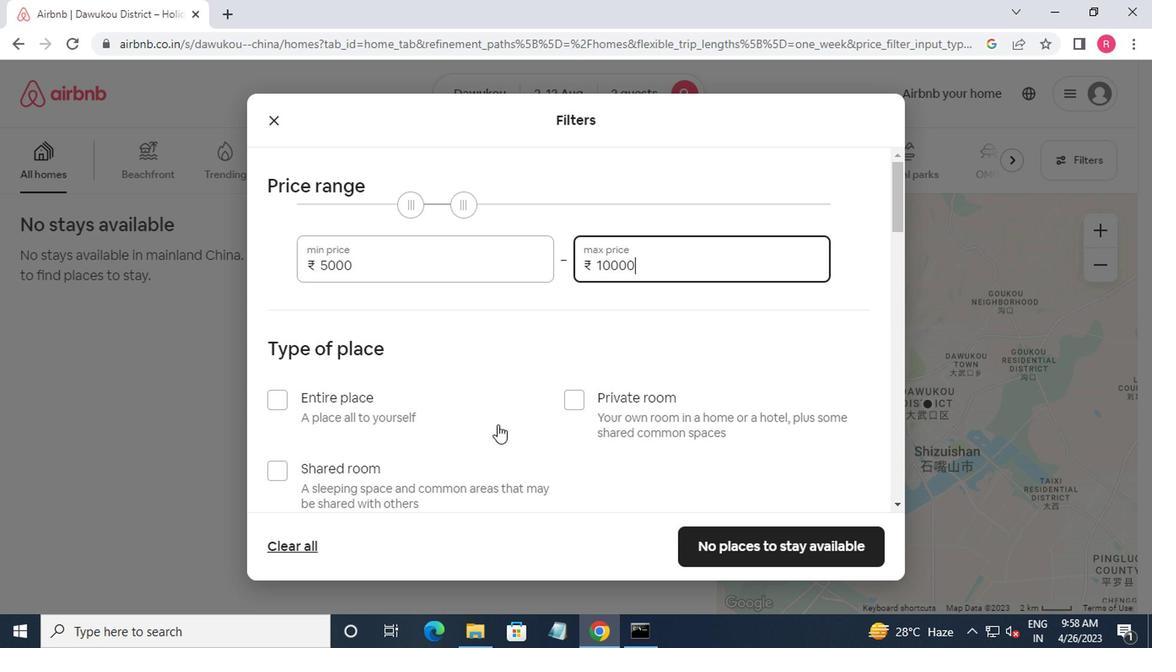
Action: Mouse moved to (564, 336)
Screenshot: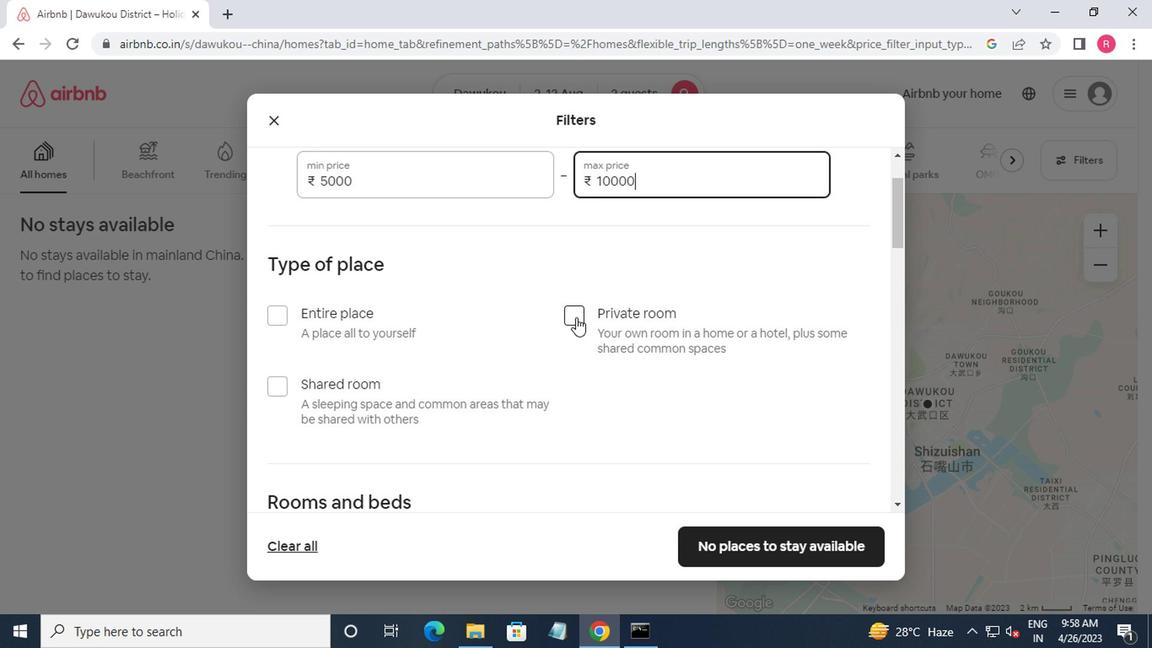 
Action: Mouse scrolled (564, 336) with delta (0, 0)
Screenshot: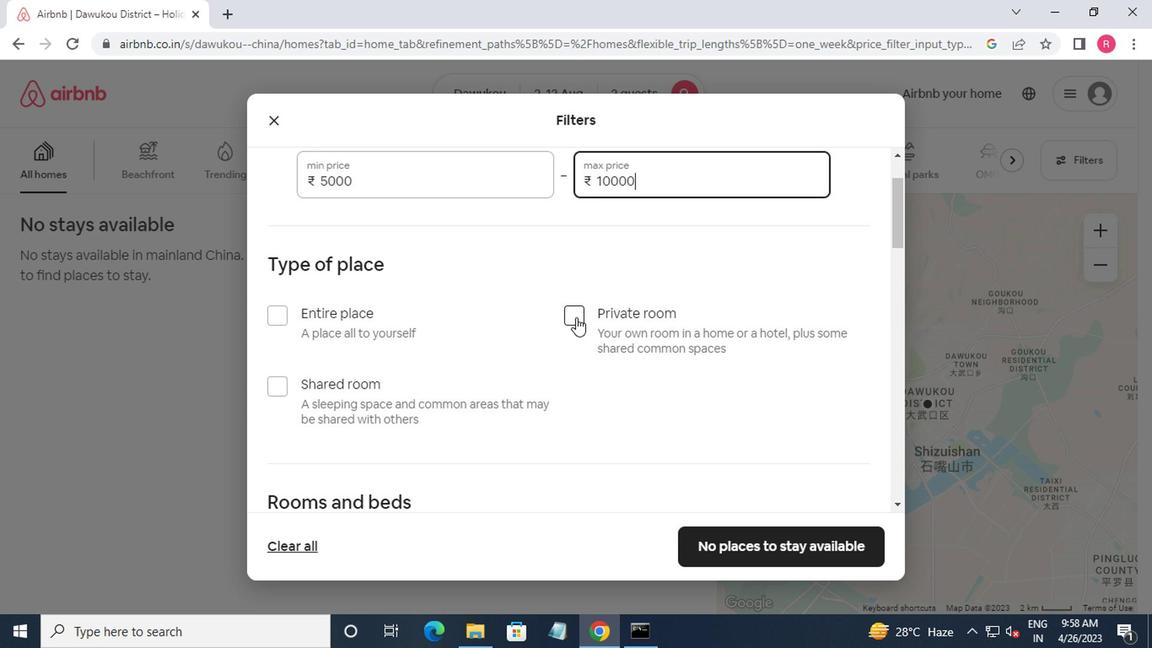 
Action: Mouse moved to (564, 342)
Screenshot: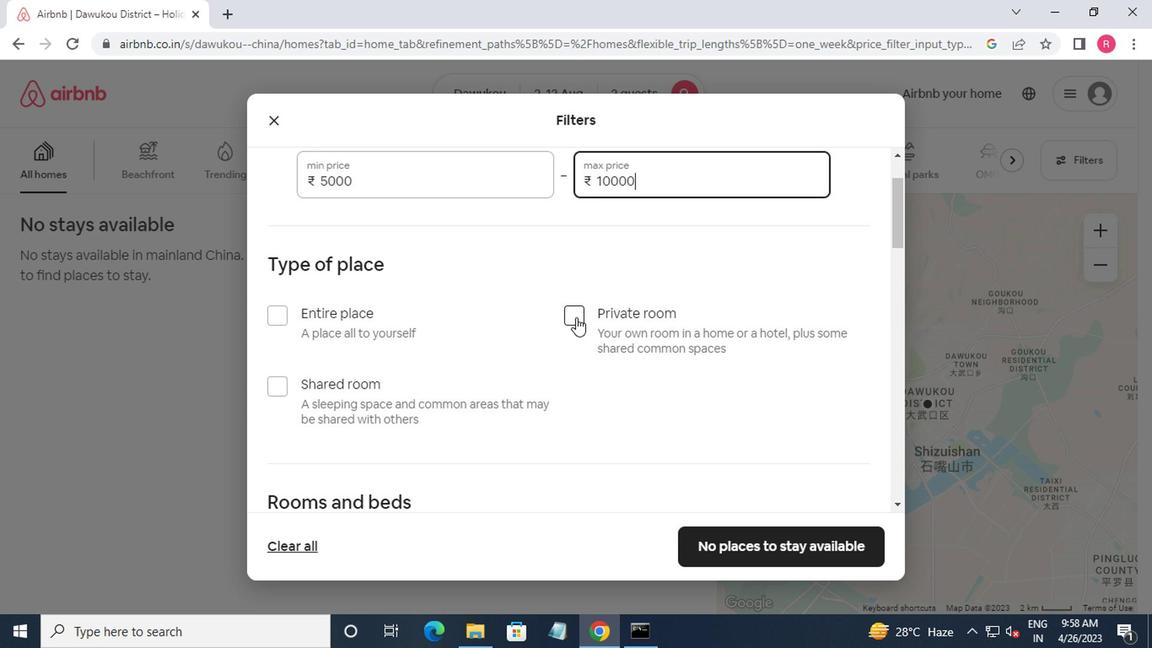 
Action: Mouse scrolled (564, 342) with delta (0, 0)
Screenshot: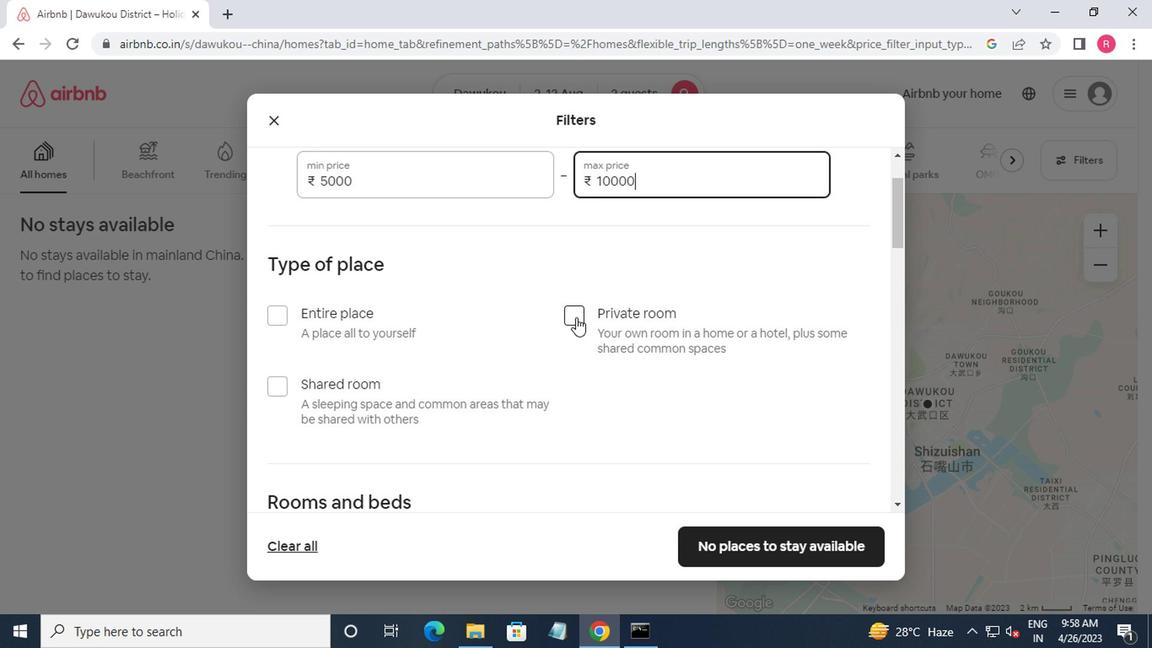 
Action: Mouse moved to (567, 159)
Screenshot: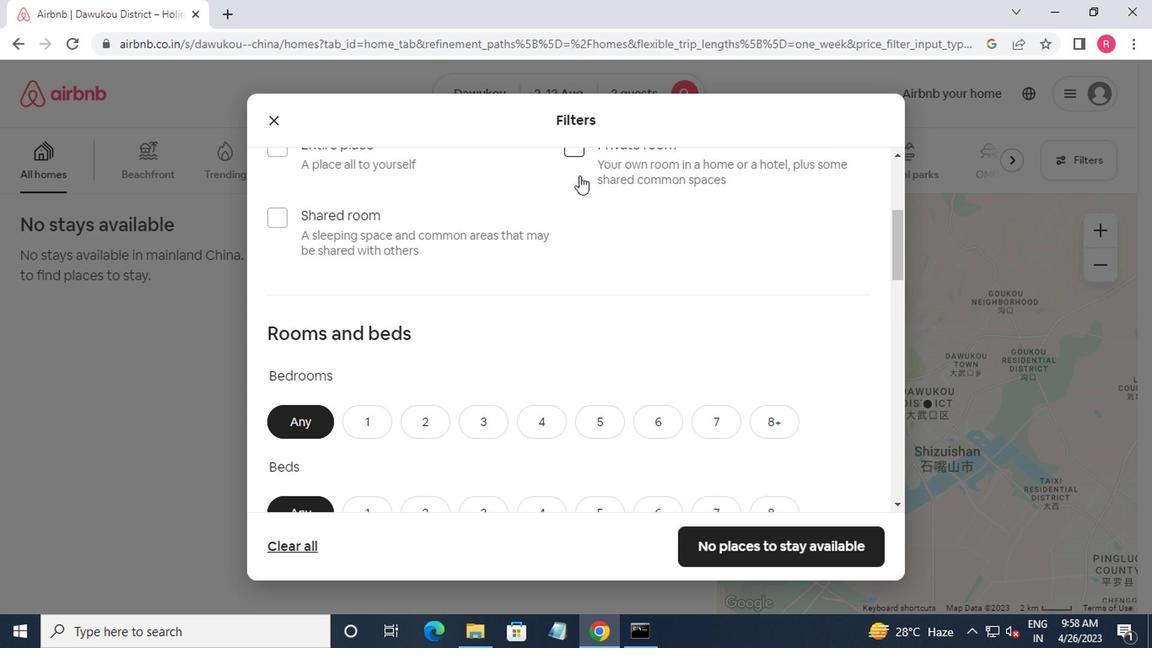 
Action: Mouse pressed left at (567, 159)
Screenshot: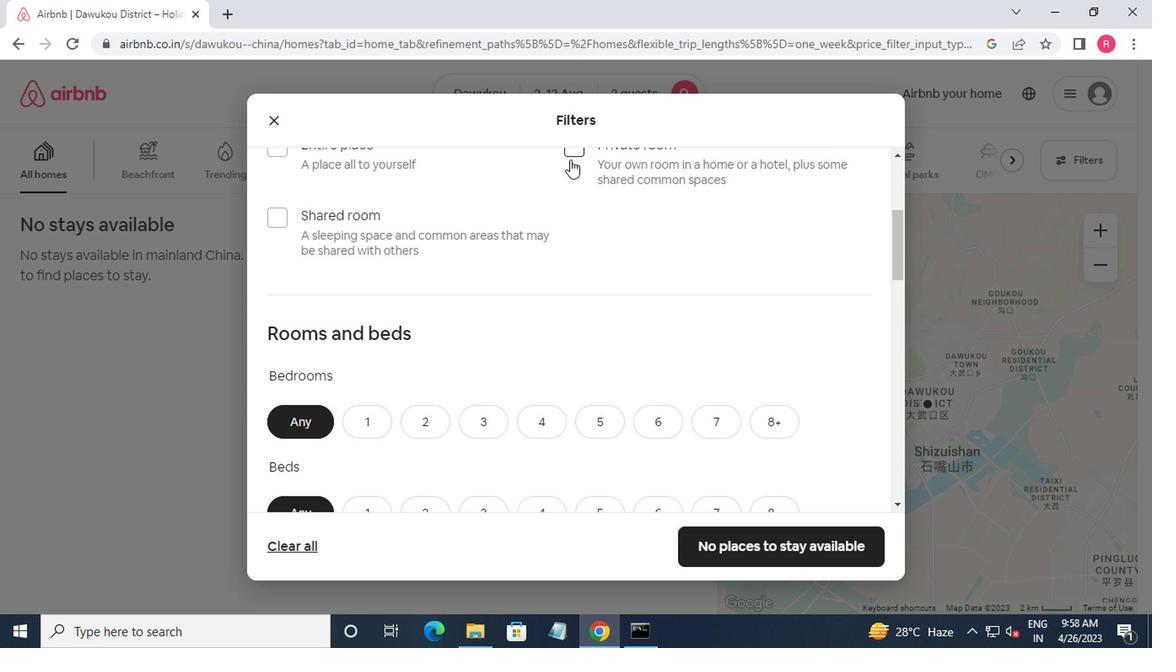 
Action: Mouse moved to (524, 427)
Screenshot: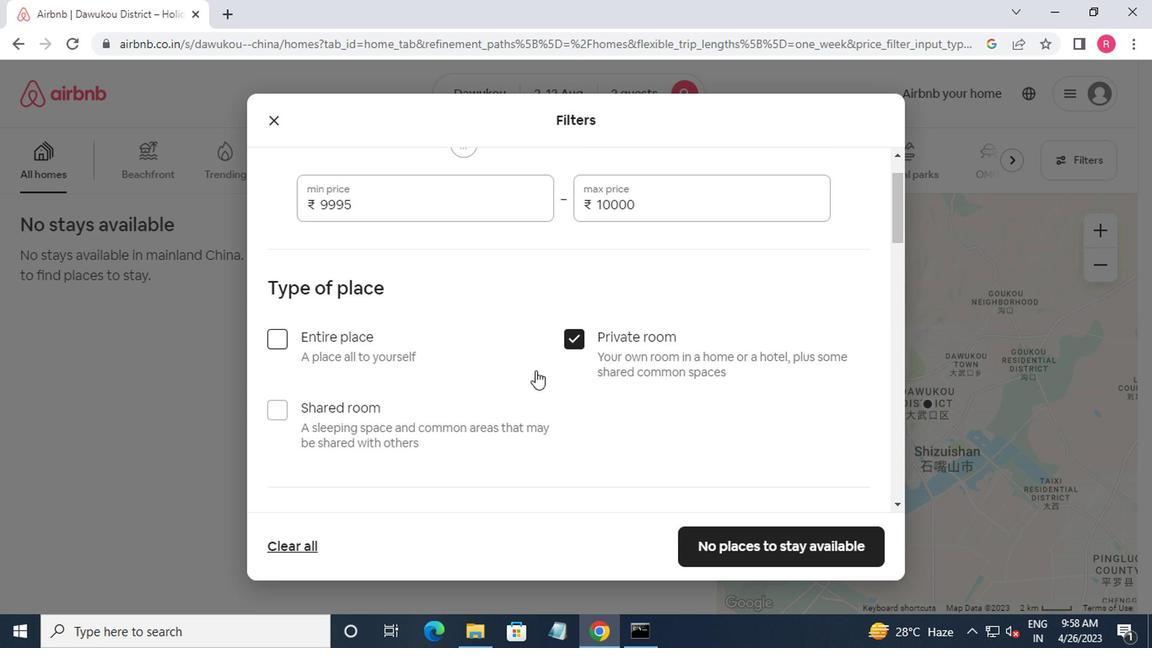 
Action: Mouse scrolled (524, 426) with delta (0, 0)
Screenshot: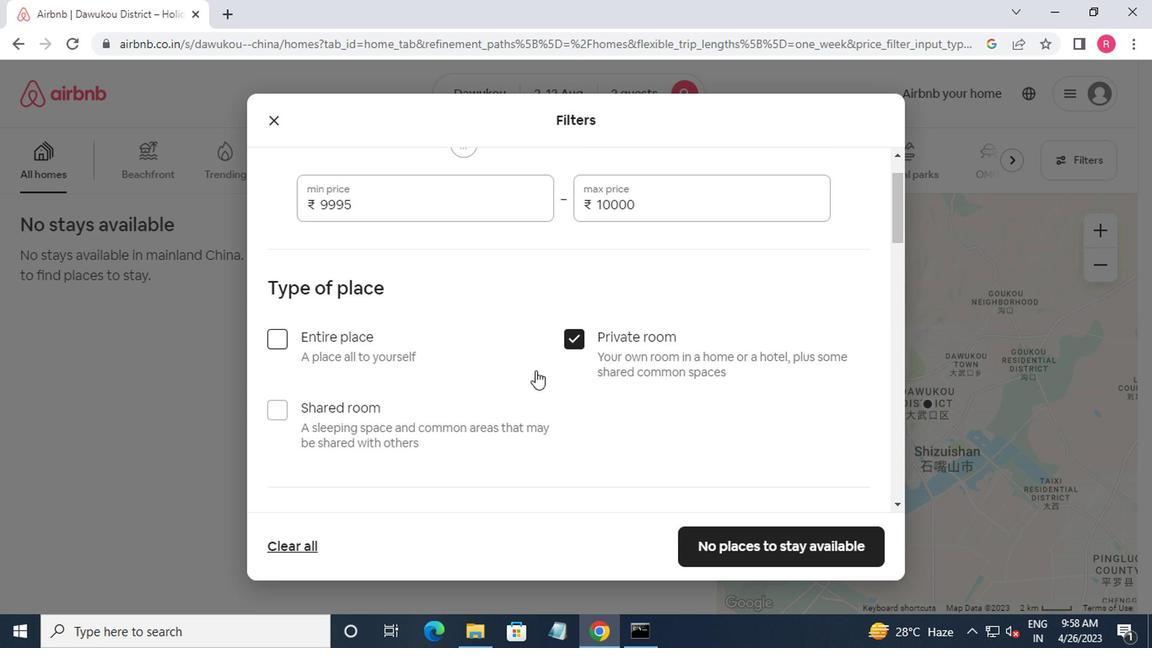 
Action: Mouse moved to (522, 425)
Screenshot: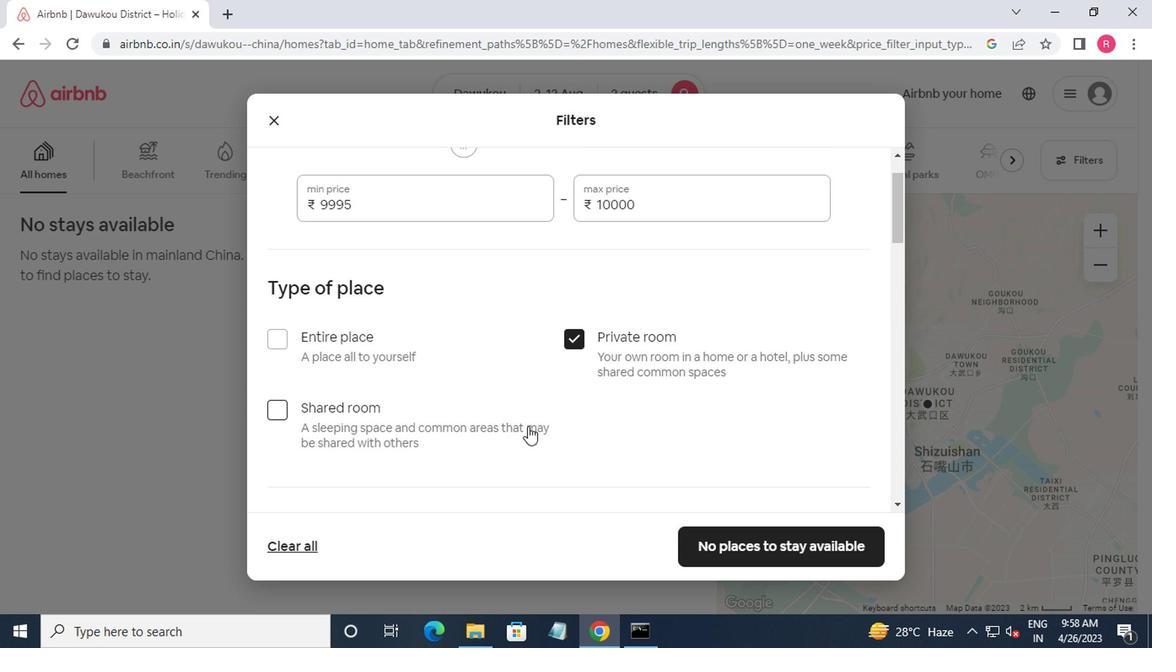 
Action: Mouse scrolled (522, 425) with delta (0, 0)
Screenshot: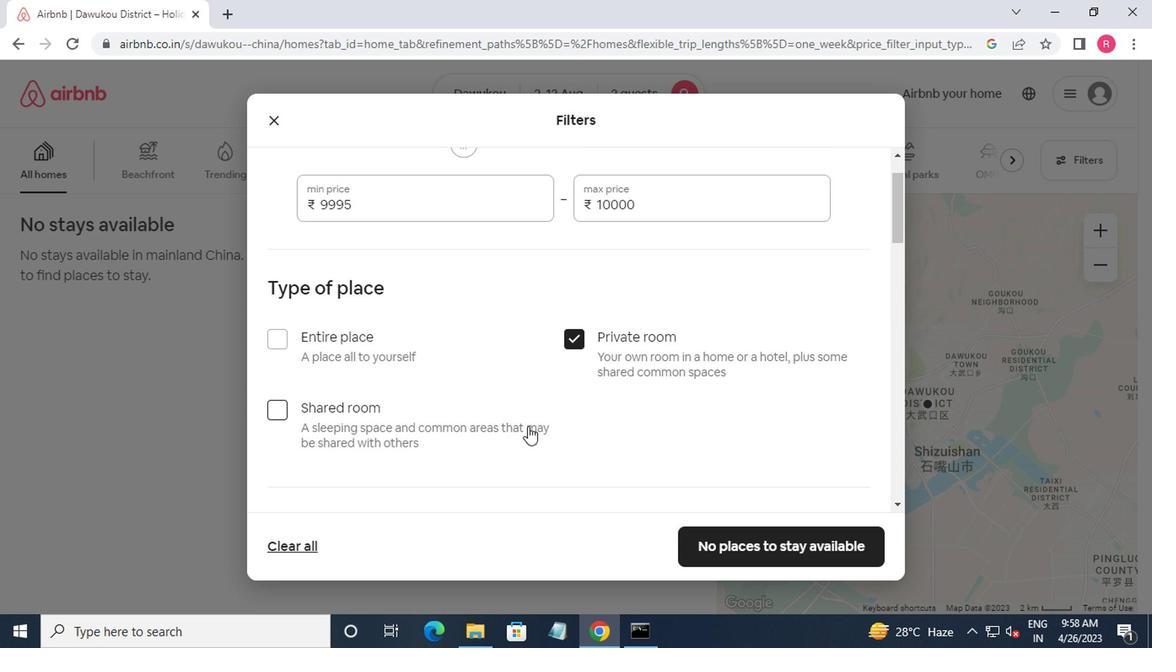 
Action: Mouse moved to (520, 420)
Screenshot: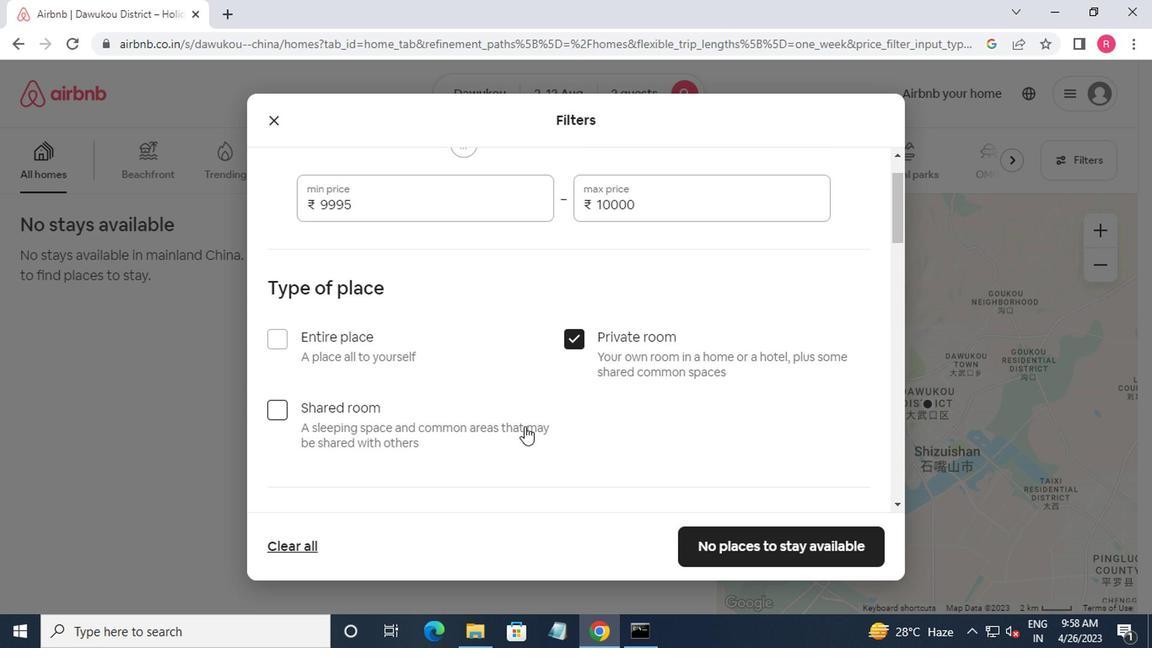 
Action: Mouse scrolled (520, 419) with delta (0, -1)
Screenshot: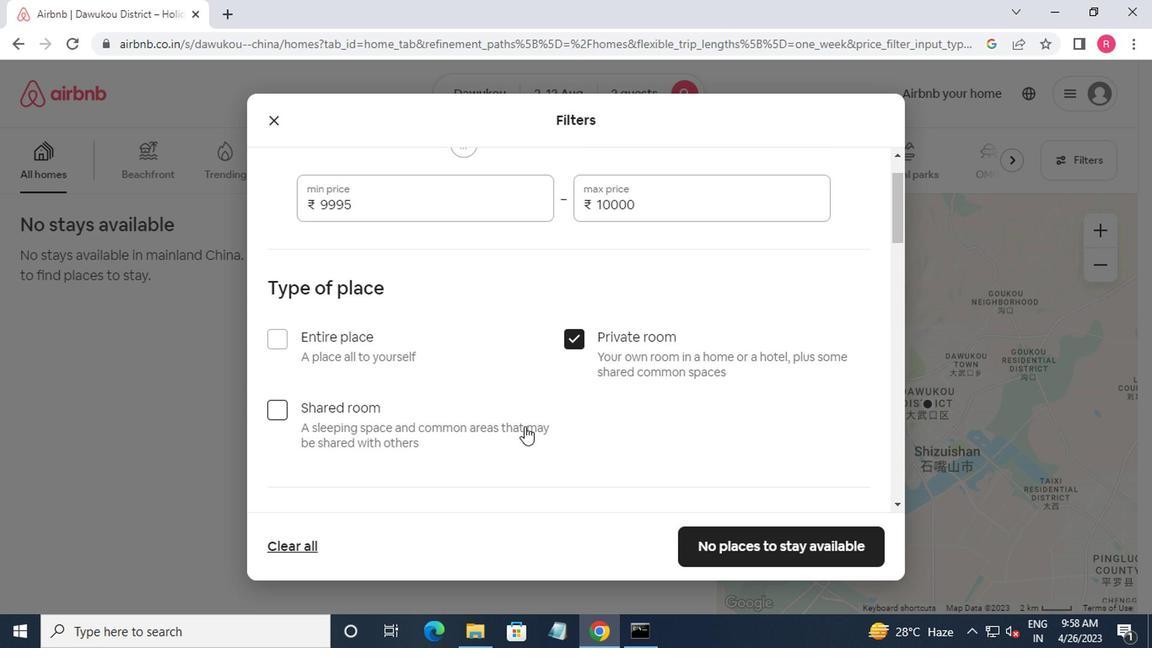 
Action: Mouse moved to (373, 367)
Screenshot: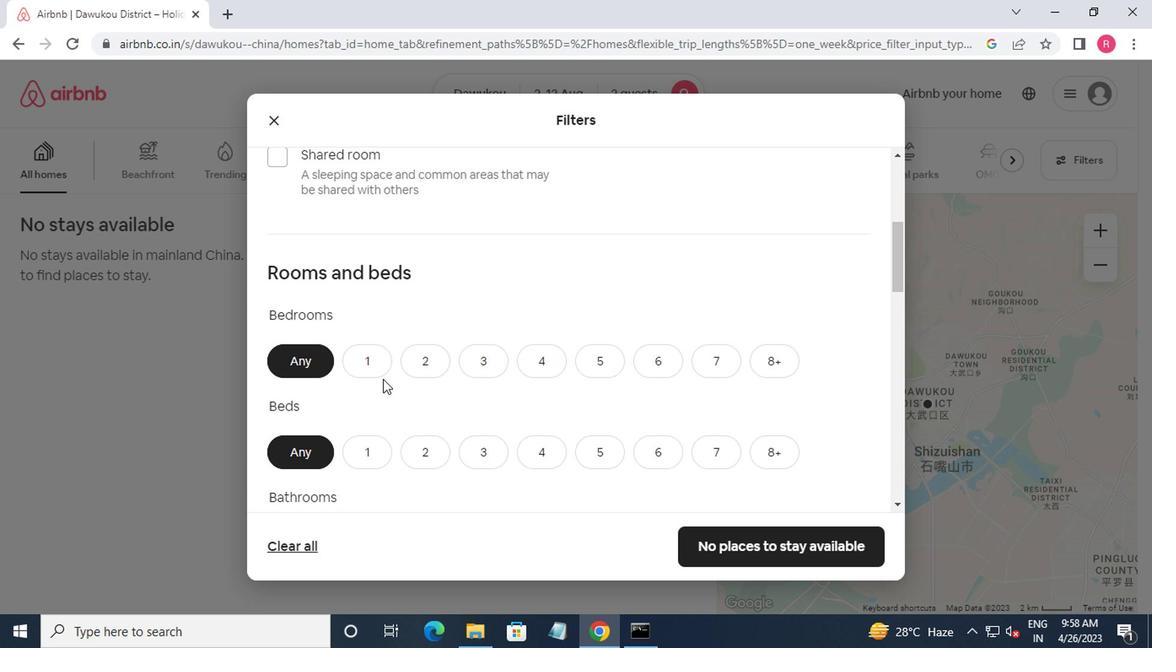 
Action: Mouse pressed left at (373, 367)
Screenshot: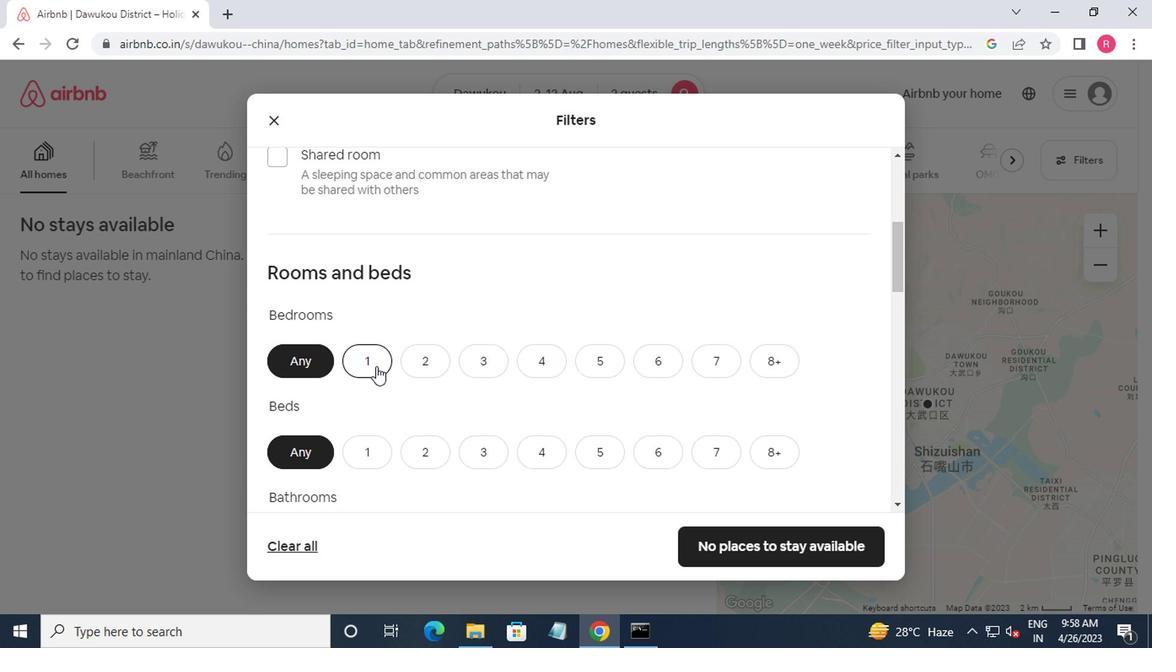 
Action: Mouse moved to (369, 371)
Screenshot: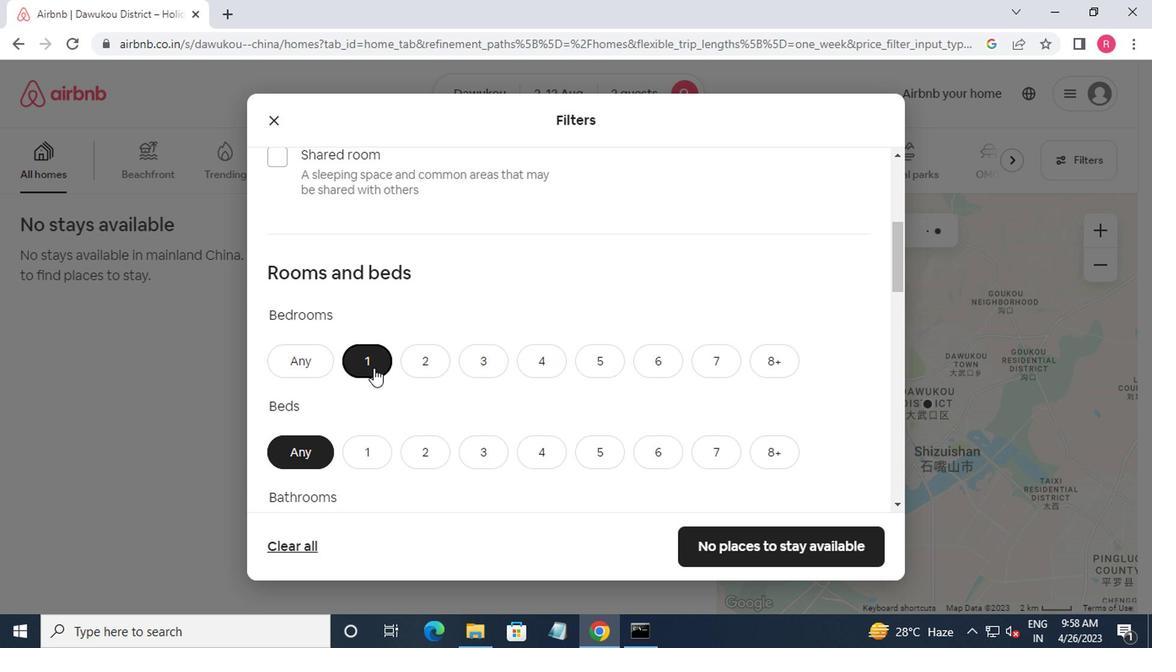 
Action: Mouse scrolled (369, 370) with delta (0, 0)
Screenshot: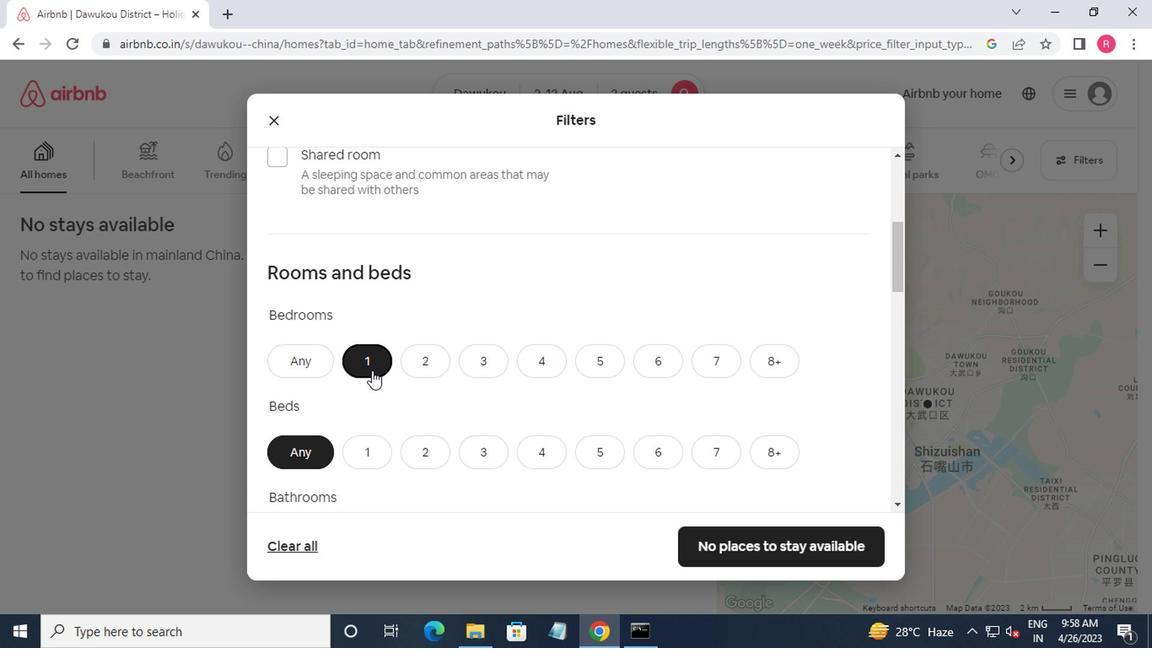 
Action: Mouse moved to (365, 367)
Screenshot: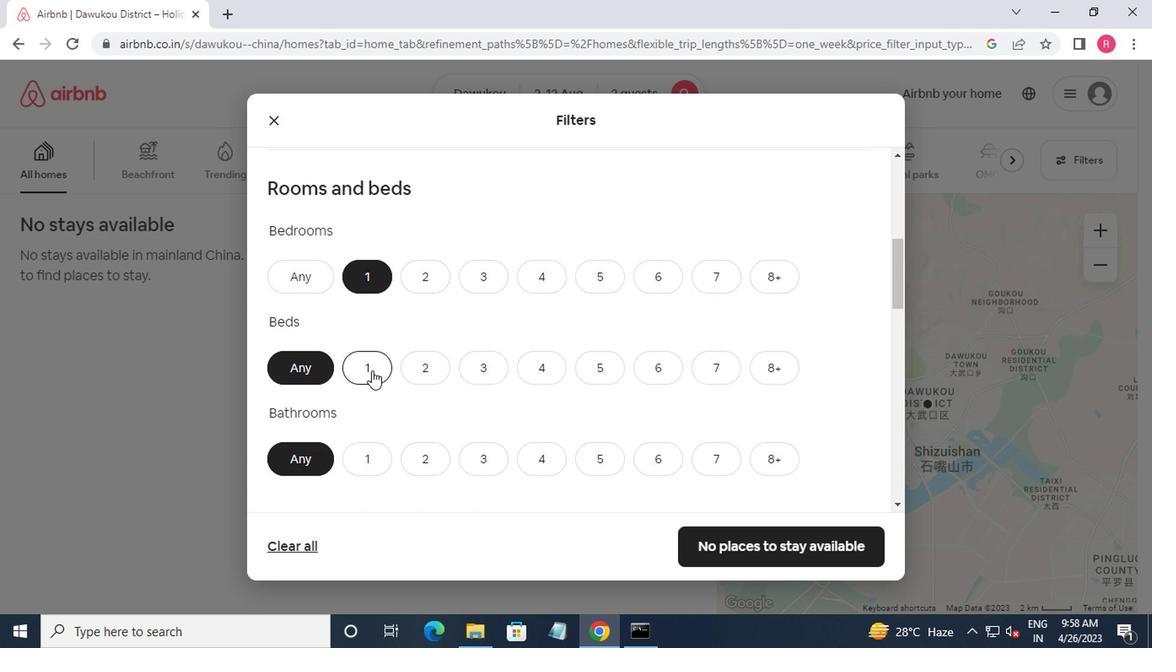 
Action: Mouse pressed left at (365, 367)
Screenshot: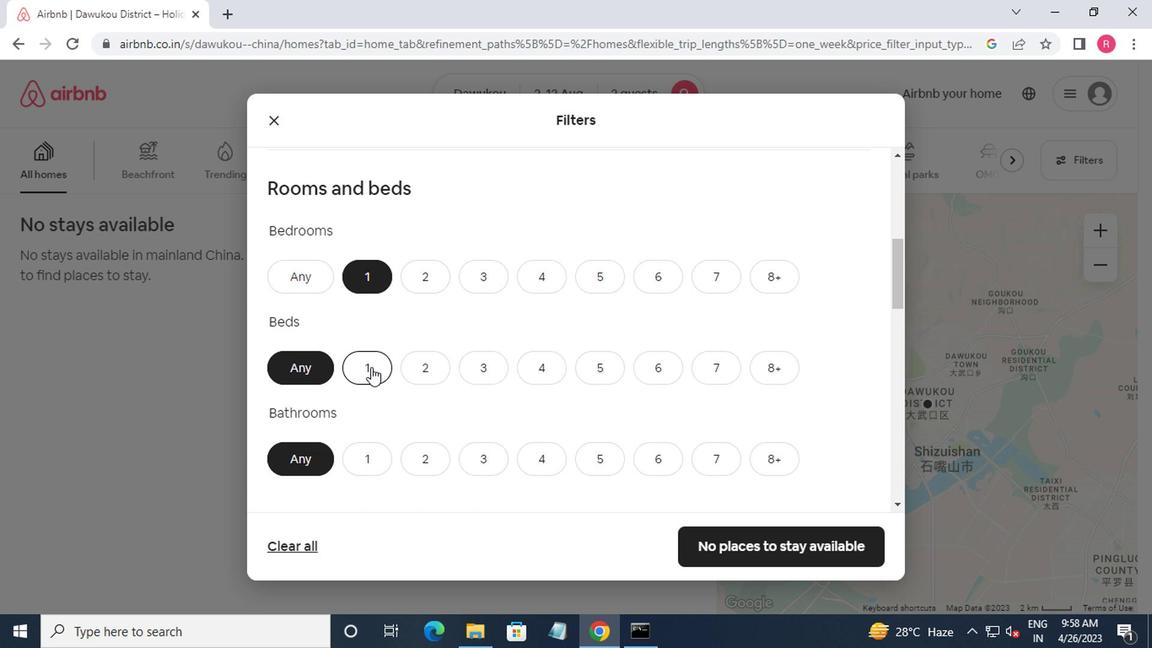 
Action: Mouse moved to (372, 460)
Screenshot: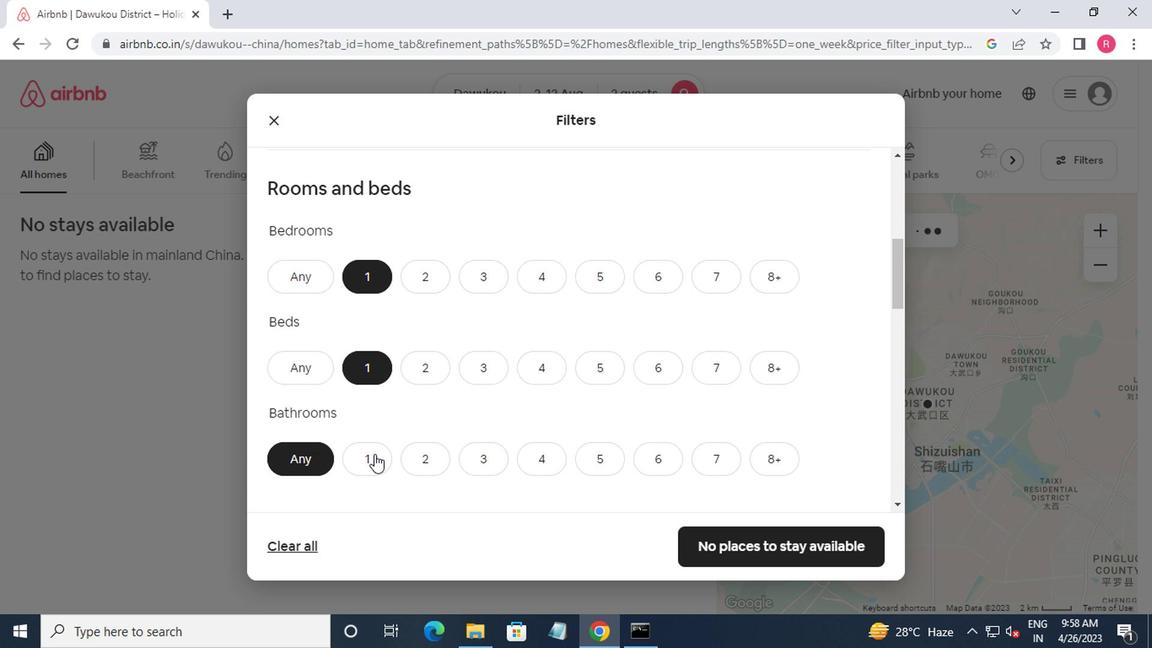 
Action: Mouse pressed left at (372, 460)
Screenshot: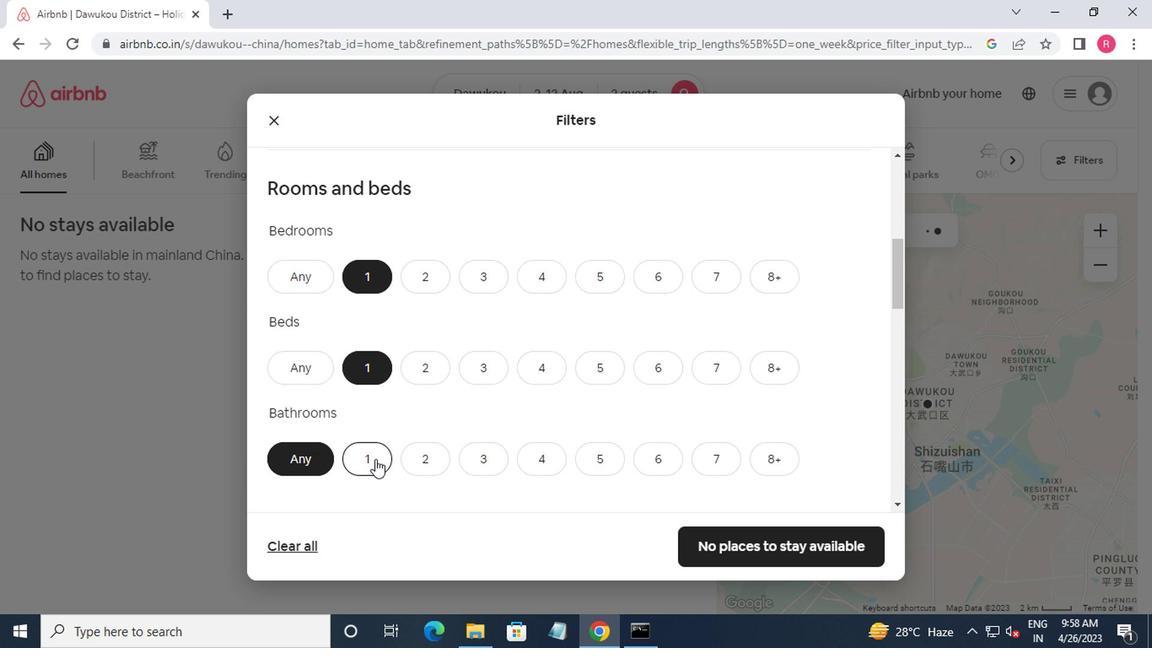 
Action: Mouse moved to (367, 457)
Screenshot: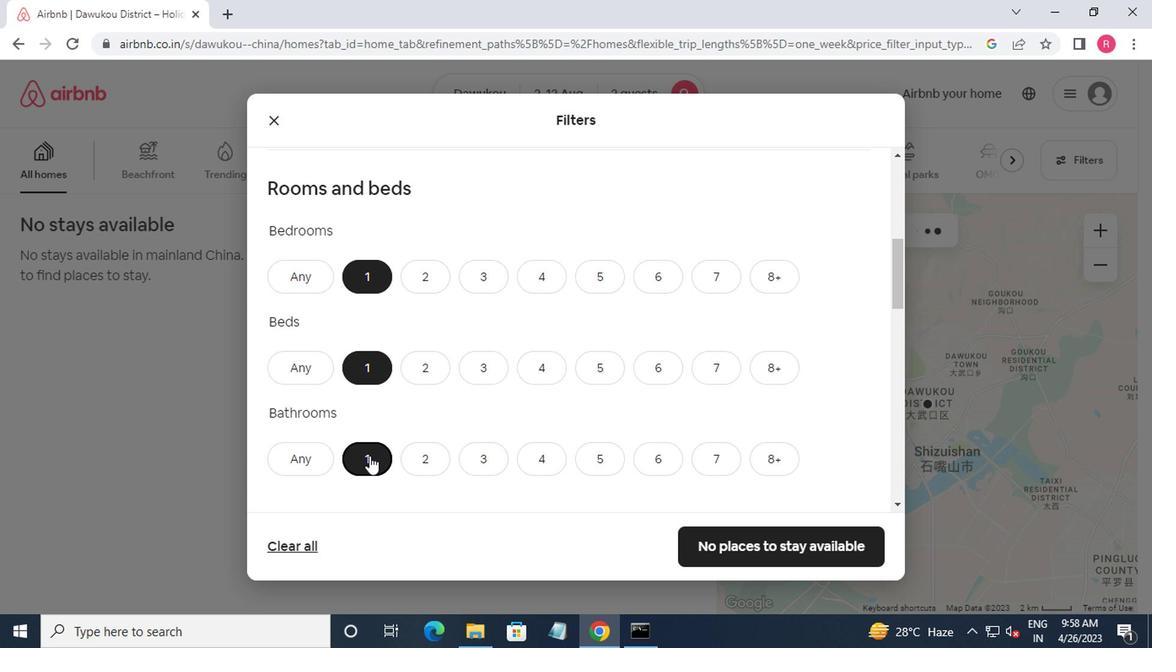 
Action: Mouse scrolled (367, 456) with delta (0, -1)
Screenshot: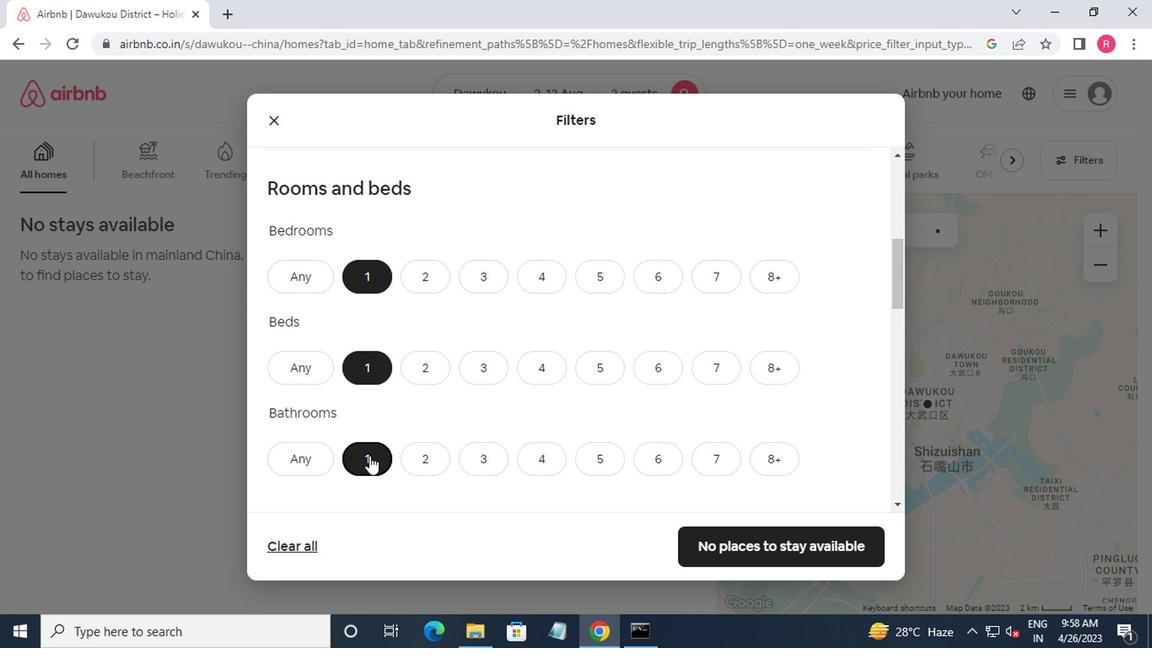 
Action: Mouse scrolled (367, 456) with delta (0, -1)
Screenshot: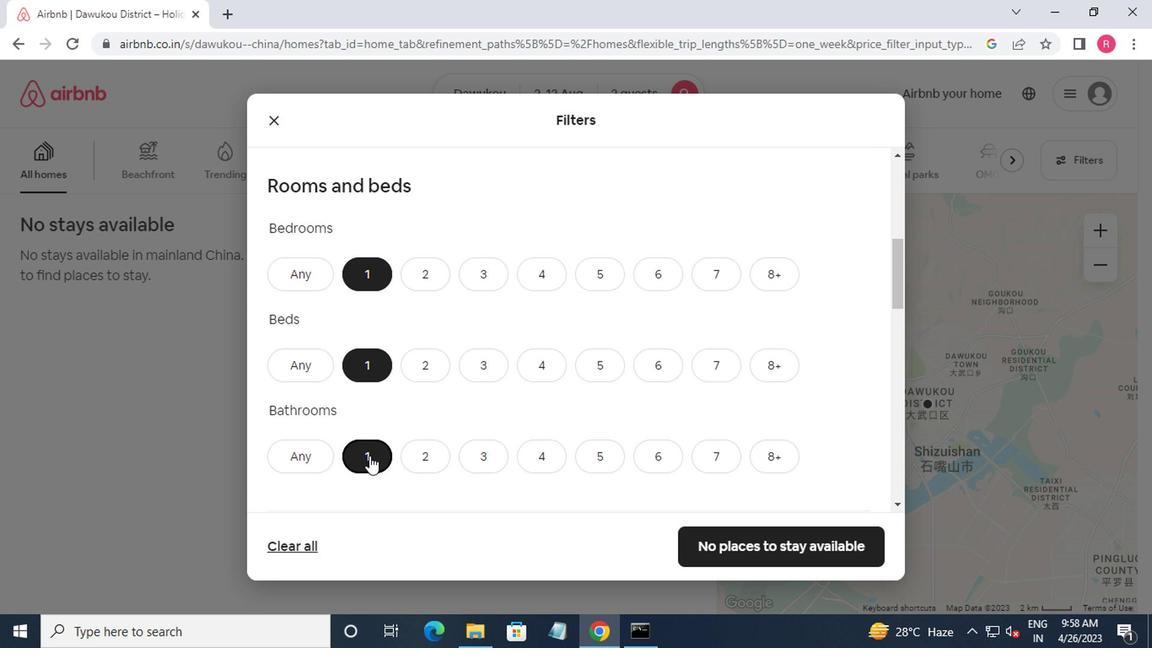 
Action: Mouse scrolled (367, 456) with delta (0, -1)
Screenshot: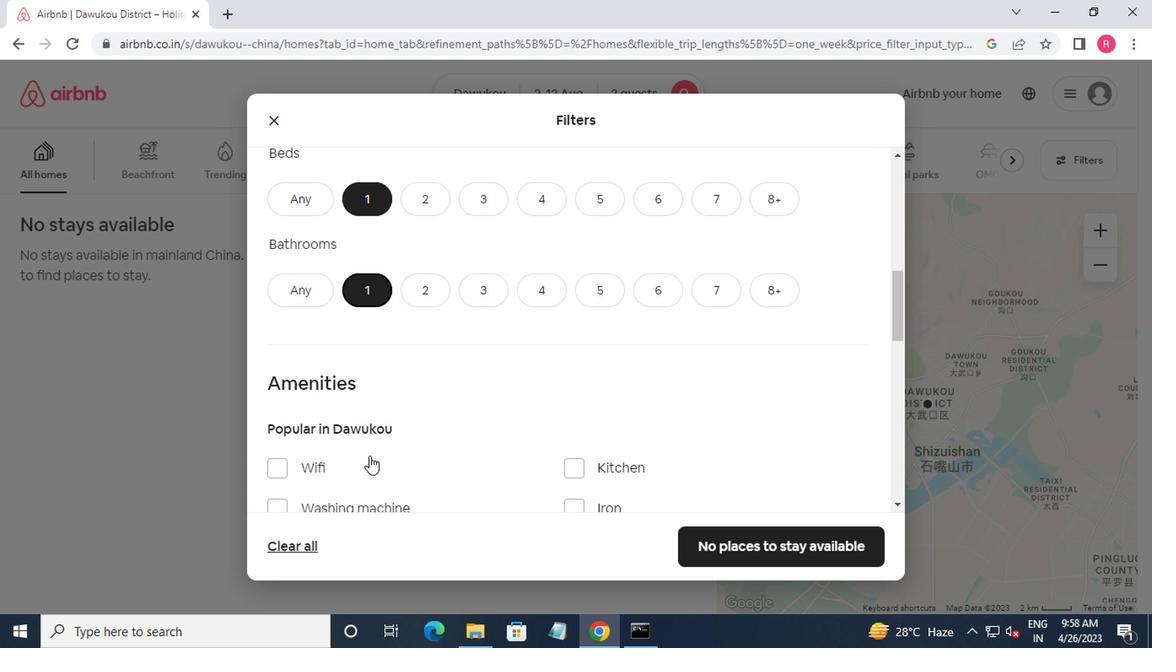 
Action: Mouse moved to (381, 441)
Screenshot: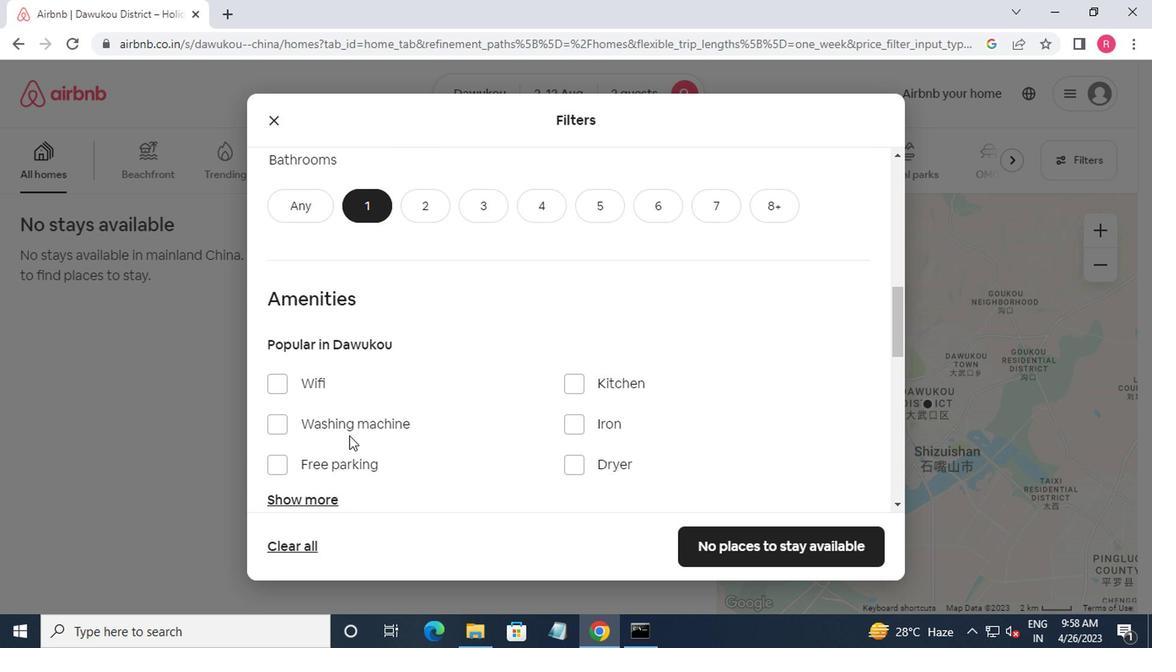 
Action: Mouse scrolled (381, 440) with delta (0, -1)
Screenshot: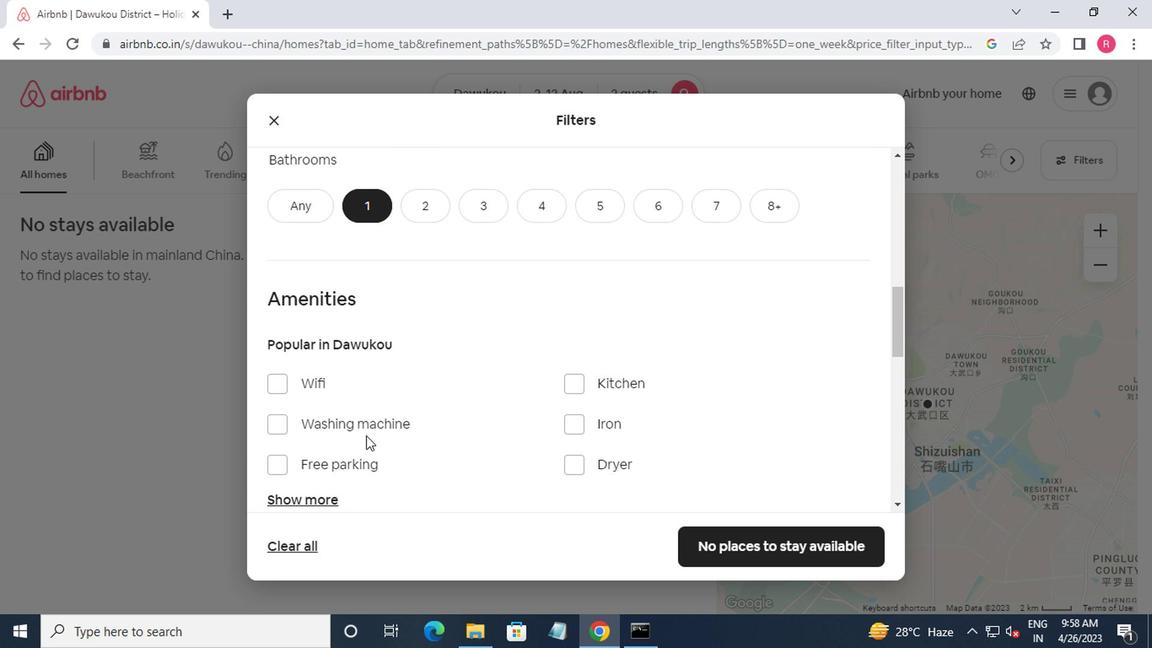 
Action: Mouse moved to (382, 441)
Screenshot: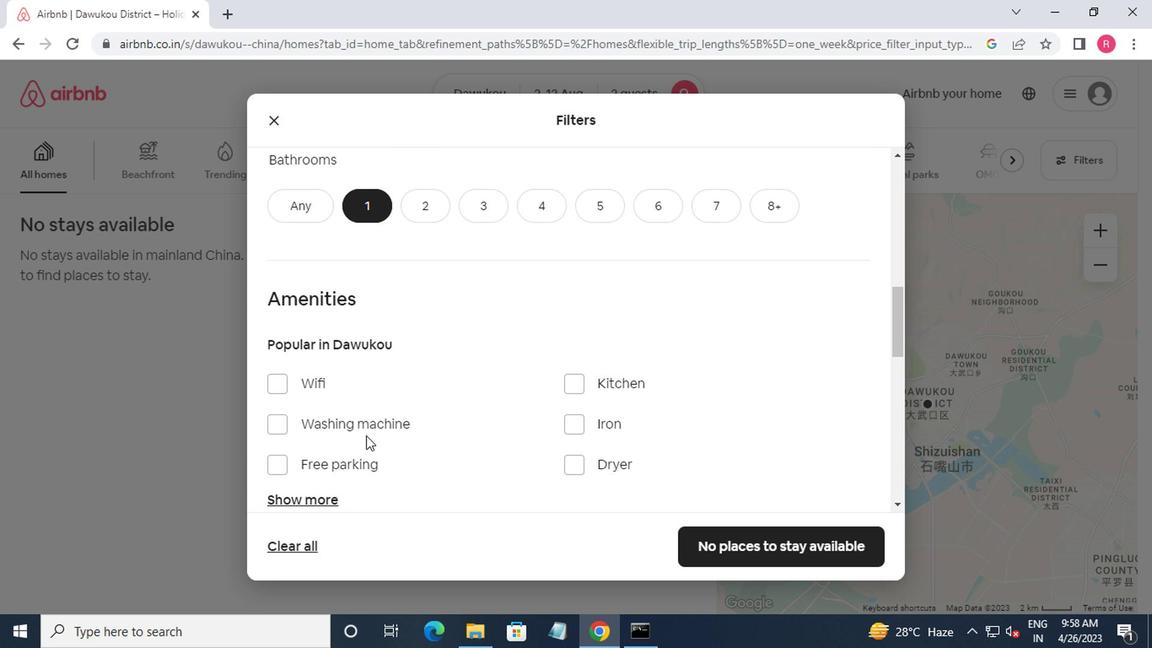 
Action: Mouse scrolled (382, 441) with delta (0, 0)
Screenshot: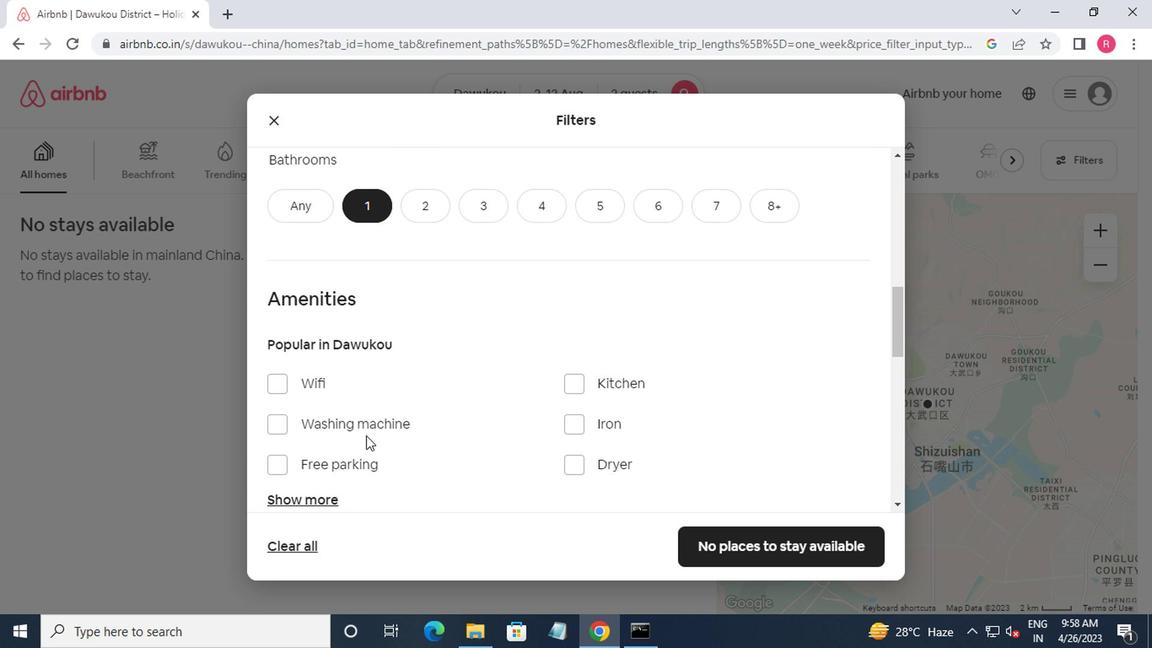 
Action: Mouse moved to (386, 443)
Screenshot: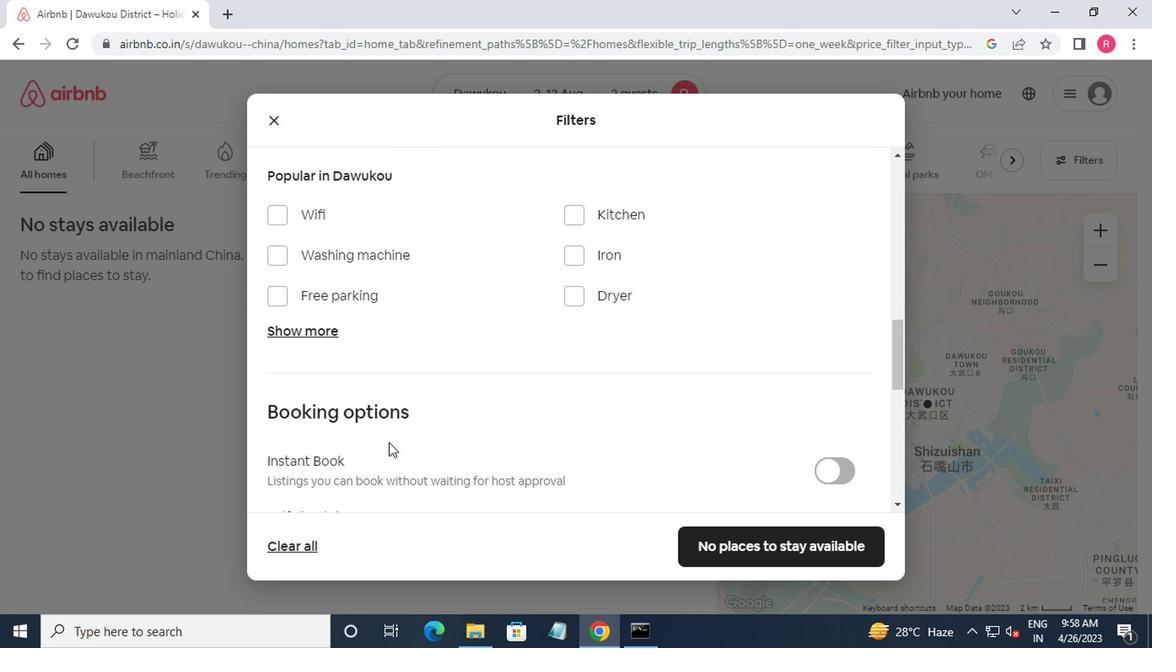 
Action: Mouse scrolled (386, 441) with delta (0, -1)
Screenshot: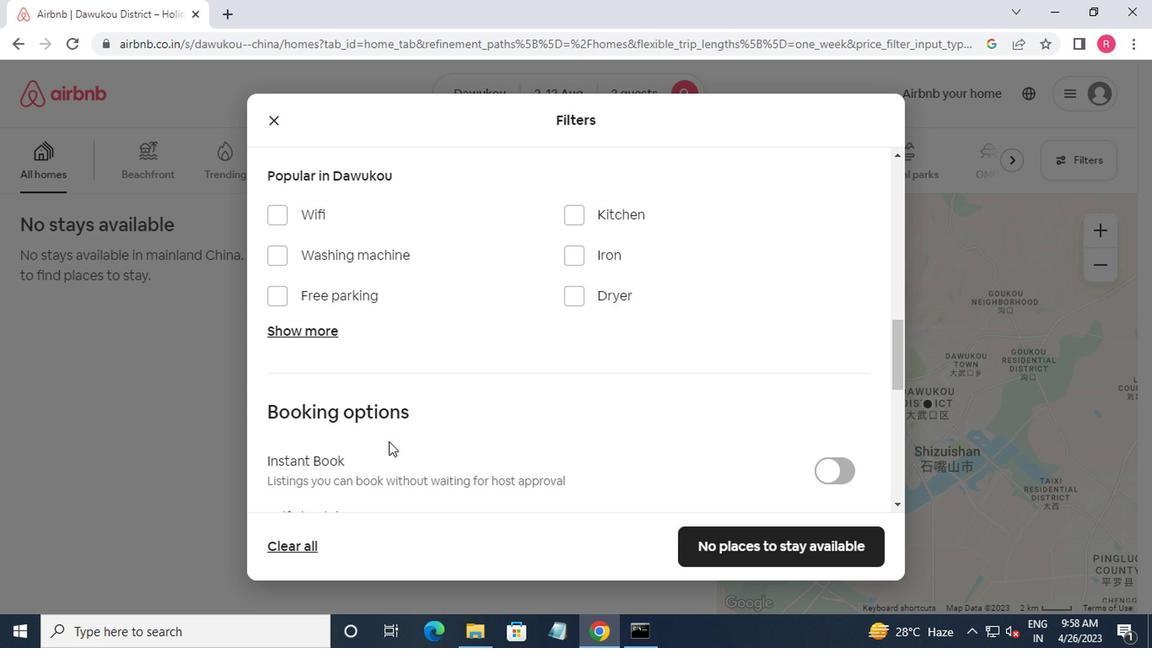 
Action: Mouse scrolled (386, 441) with delta (0, -1)
Screenshot: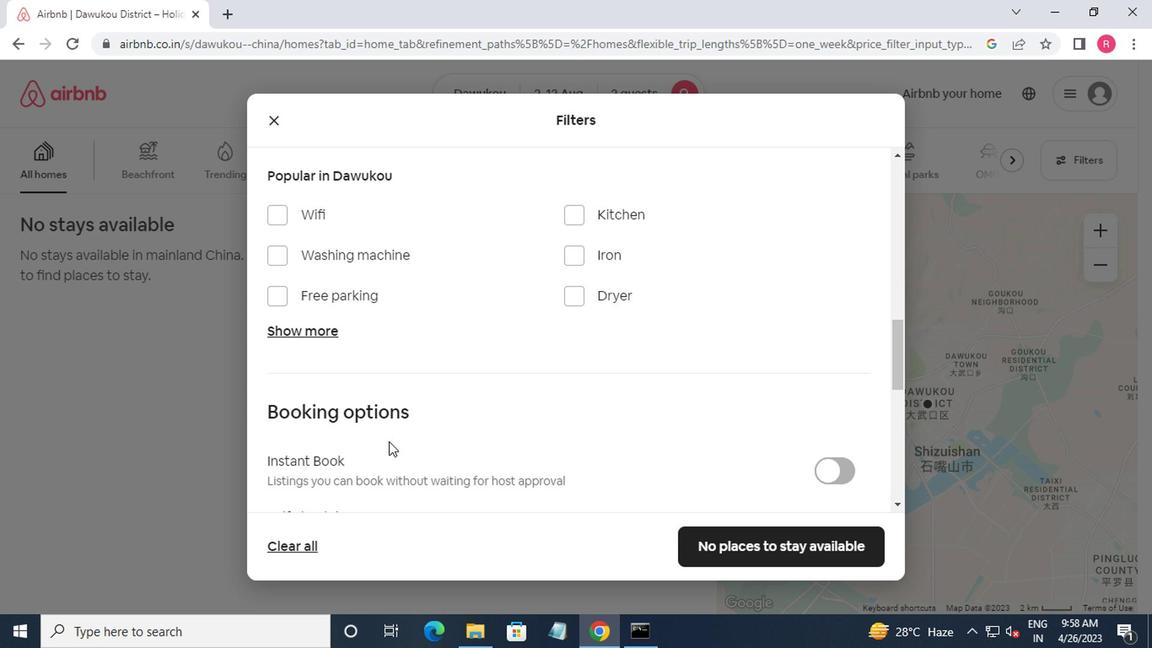 
Action: Mouse moved to (835, 360)
Screenshot: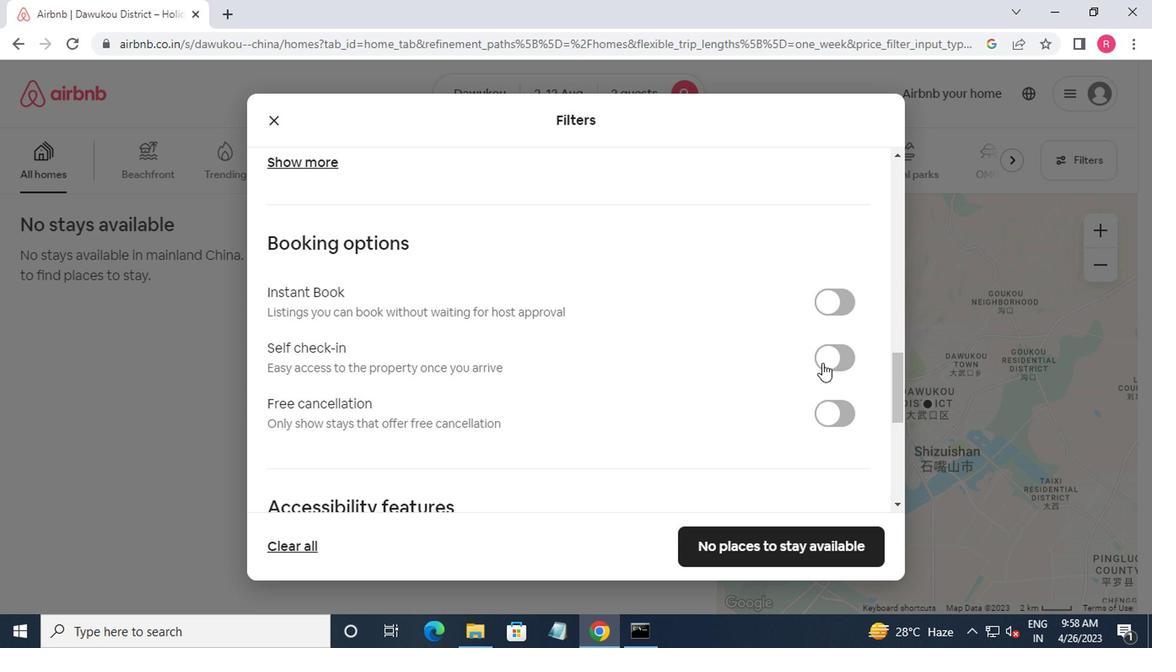 
Action: Mouse pressed left at (835, 360)
Screenshot: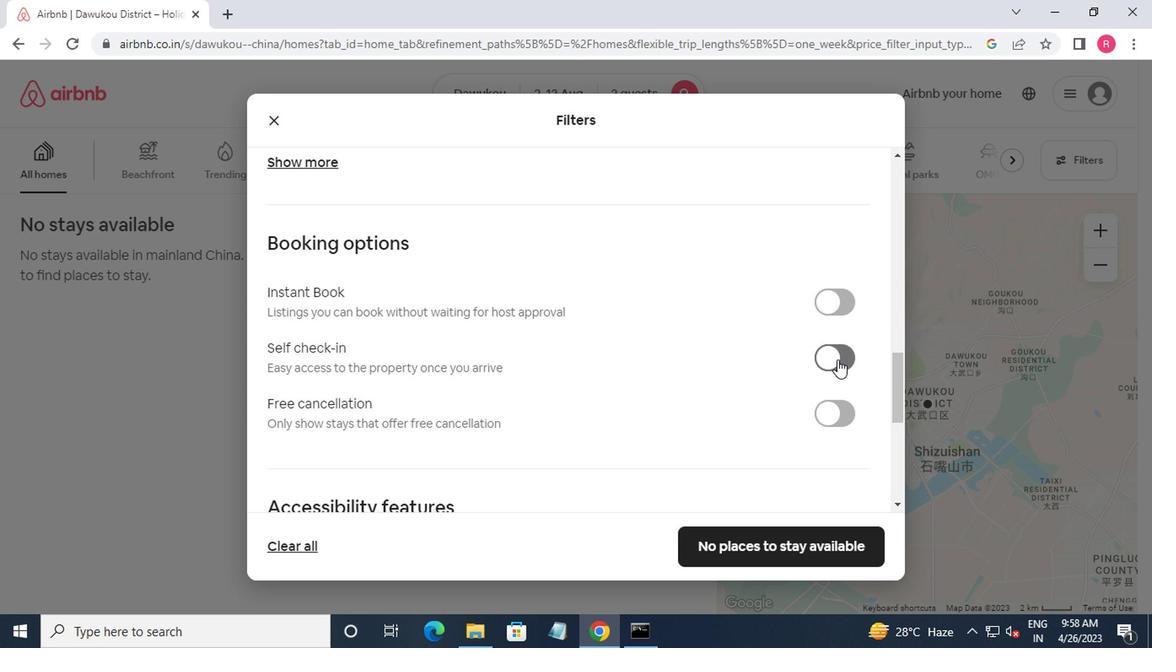 
Action: Mouse moved to (729, 385)
Screenshot: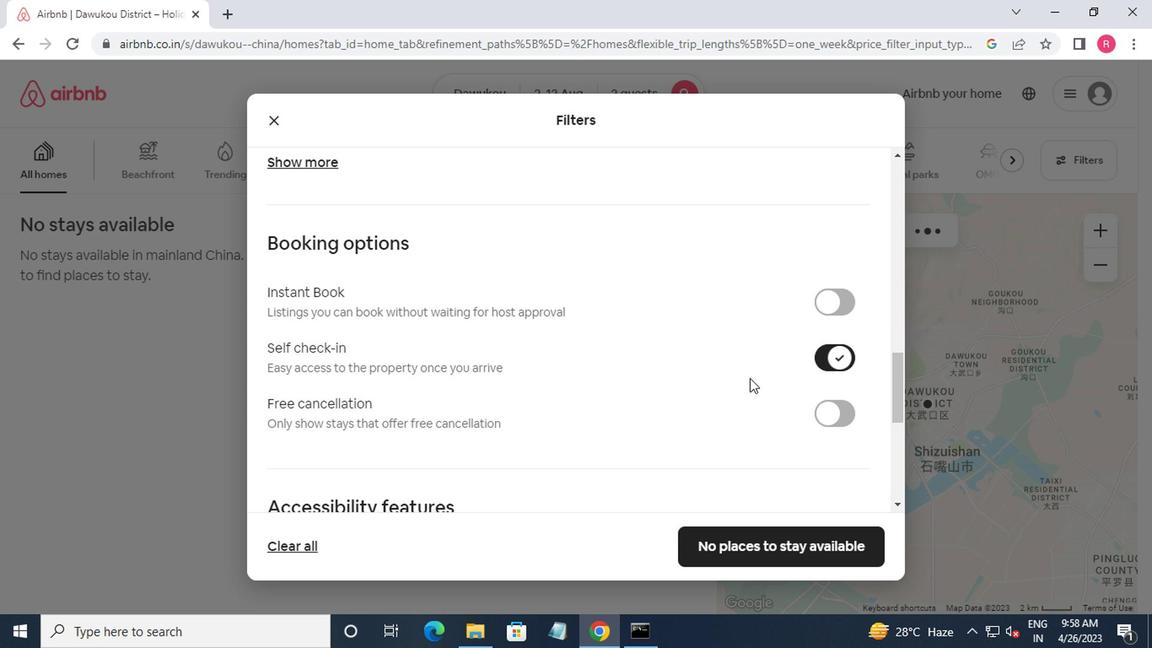 
Action: Mouse scrolled (729, 385) with delta (0, 0)
Screenshot: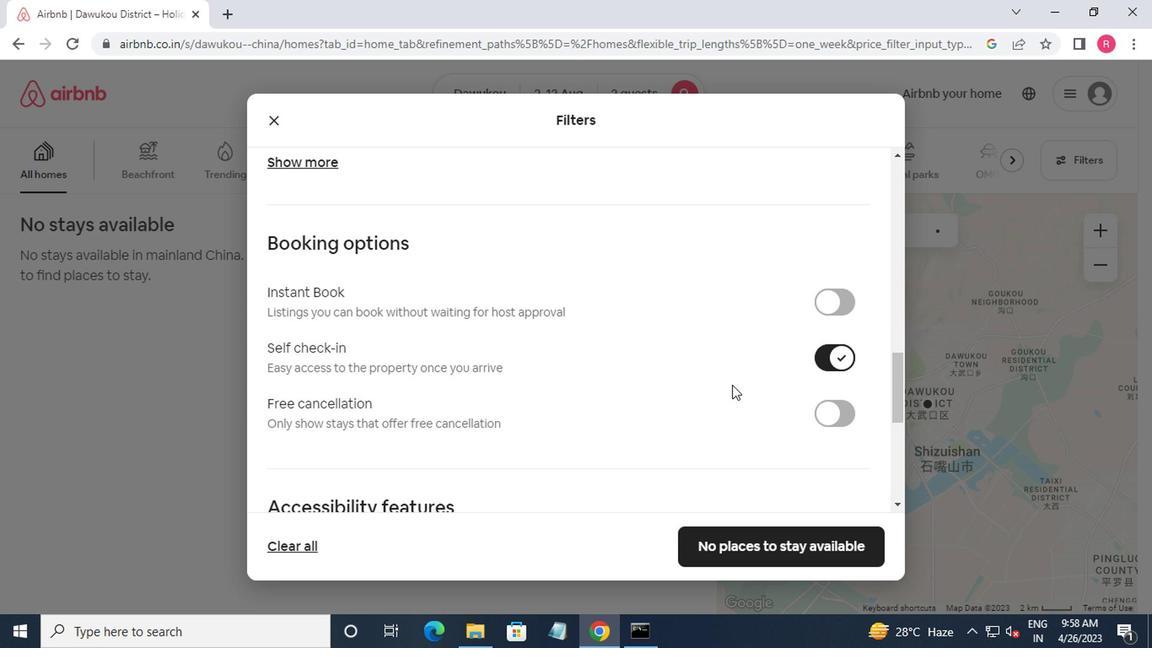 
Action: Mouse scrolled (729, 385) with delta (0, 0)
Screenshot: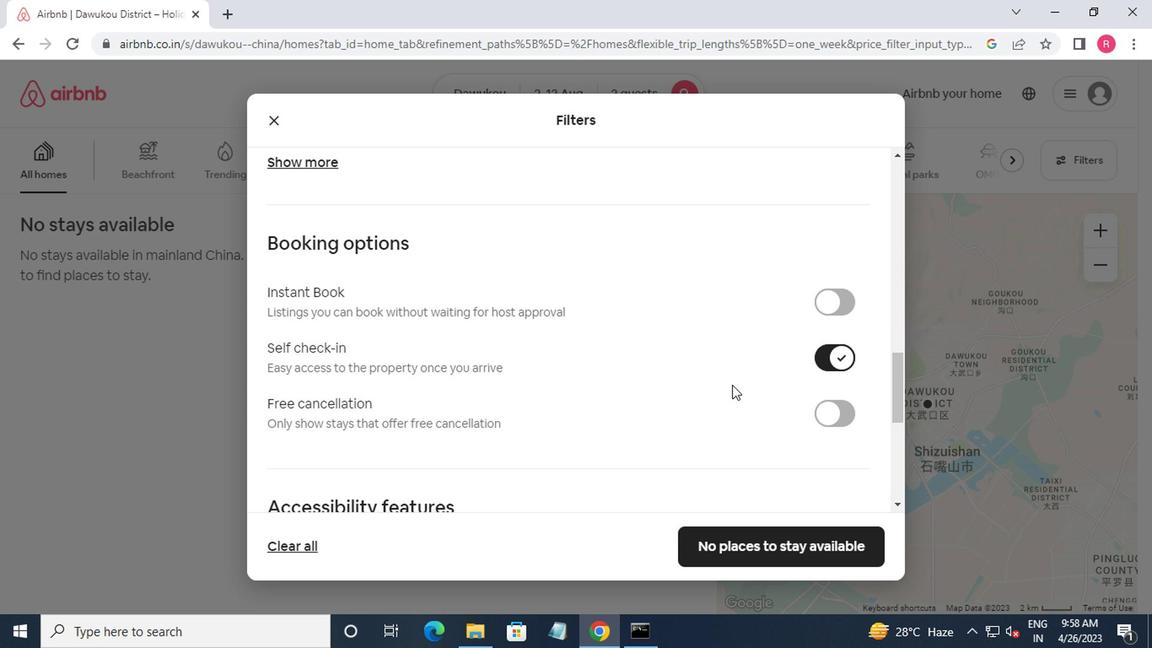 
Action: Mouse scrolled (729, 385) with delta (0, 0)
Screenshot: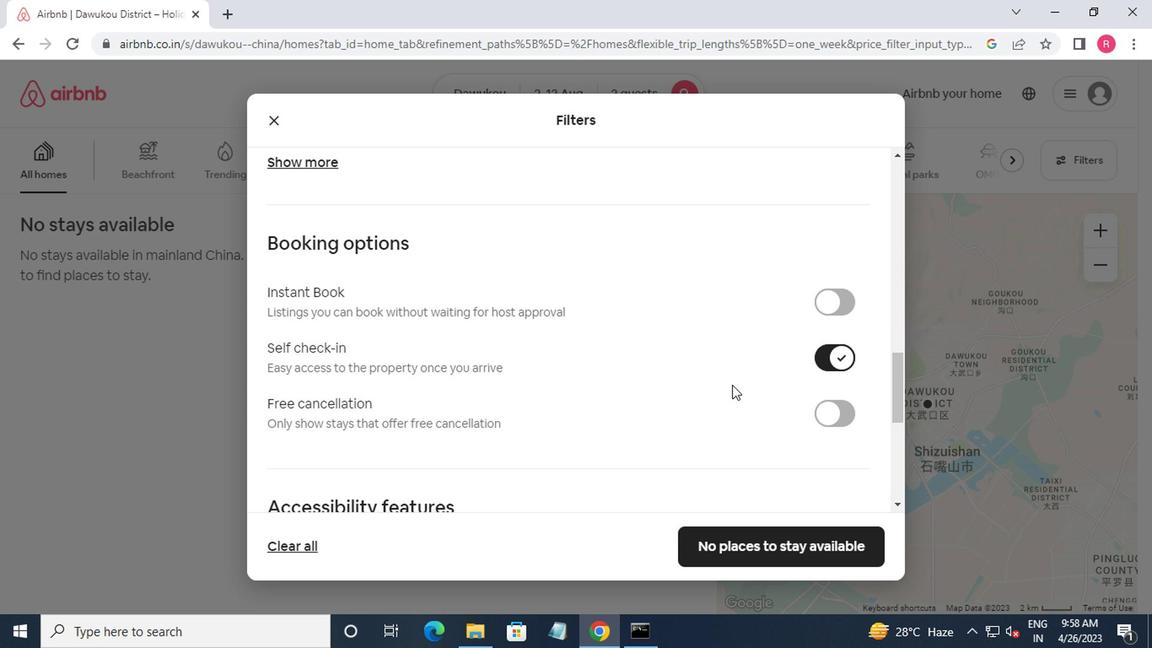
Action: Mouse scrolled (729, 385) with delta (0, 0)
Screenshot: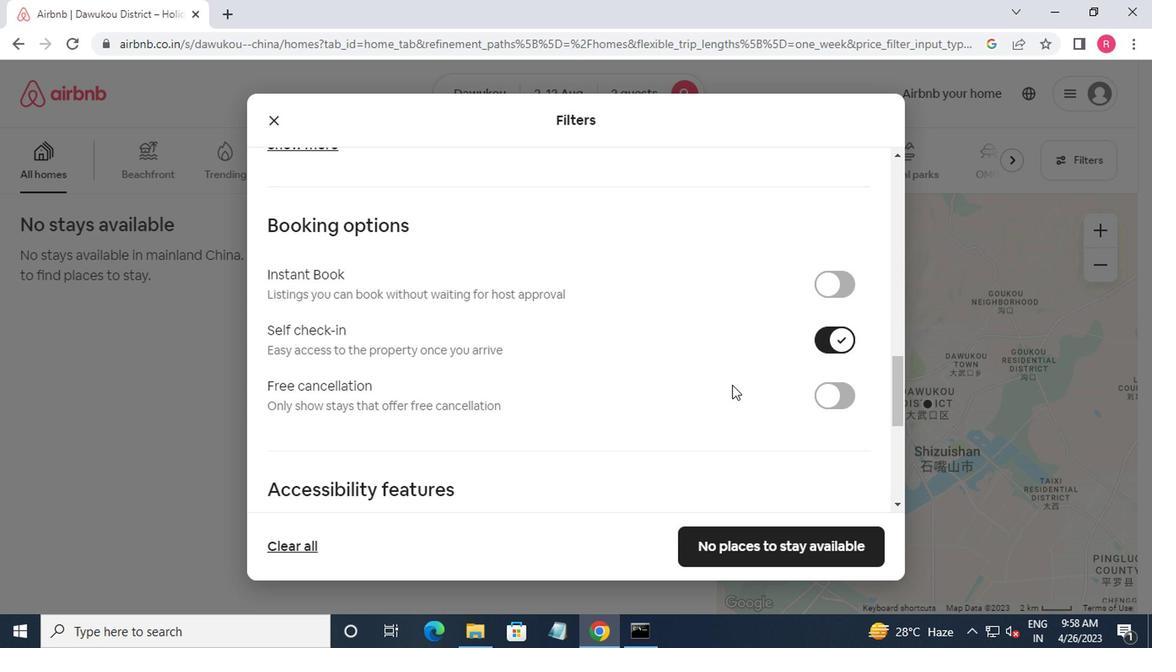 
Action: Mouse scrolled (729, 385) with delta (0, 0)
Screenshot: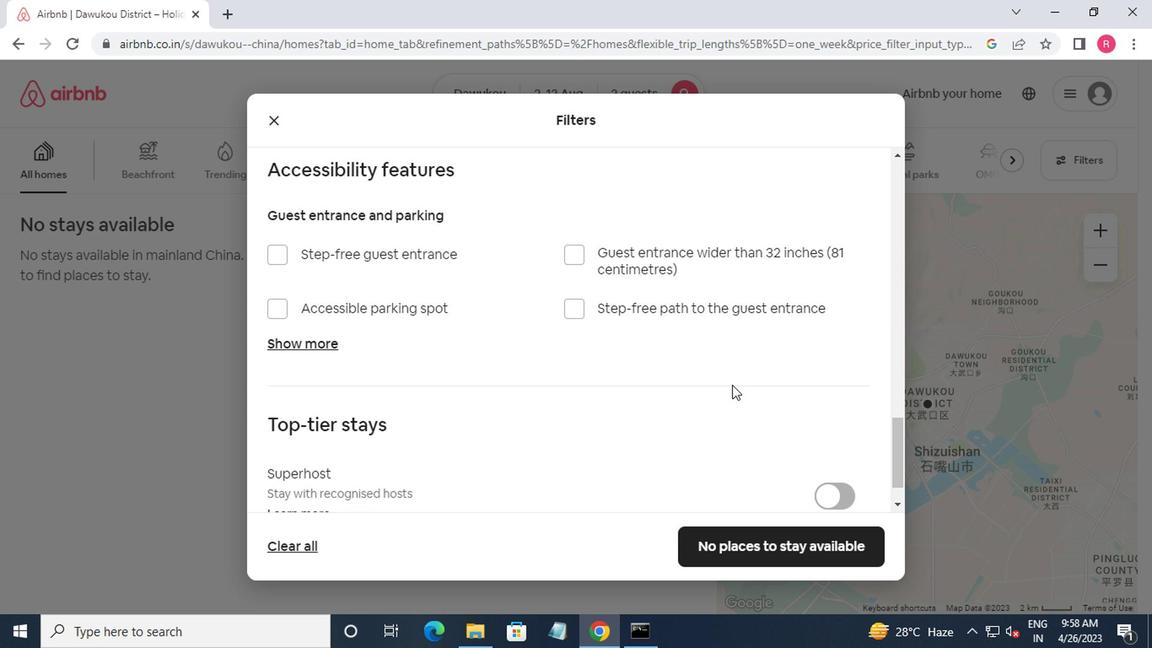 
Action: Mouse scrolled (729, 385) with delta (0, 0)
Screenshot: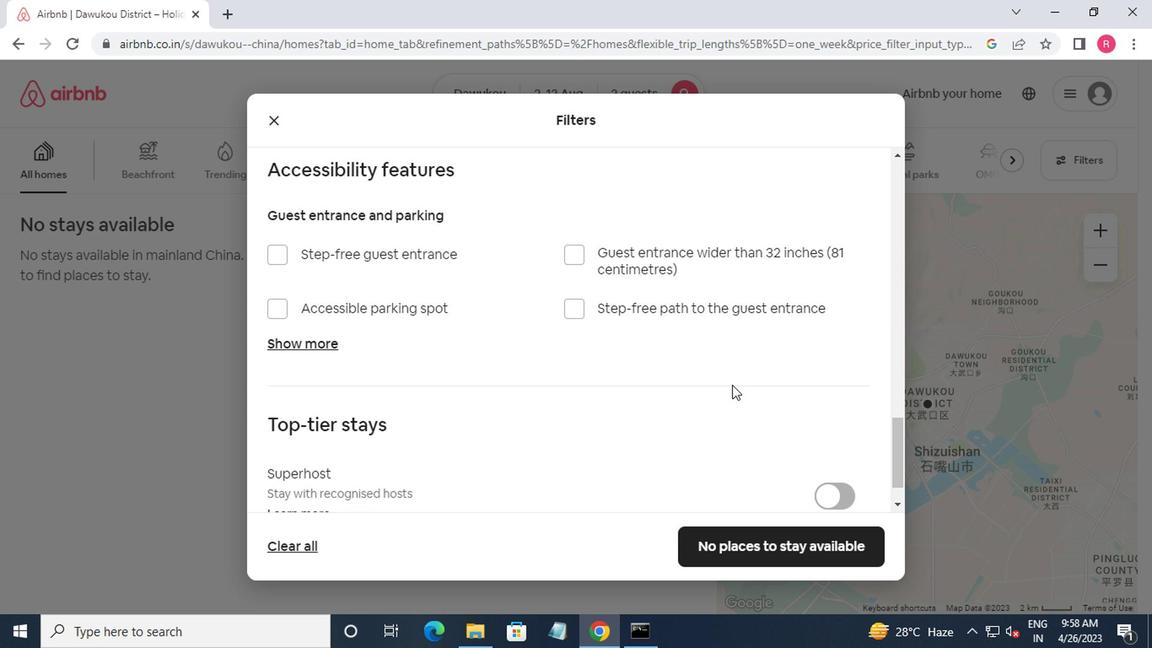 
Action: Mouse scrolled (729, 385) with delta (0, 0)
Screenshot: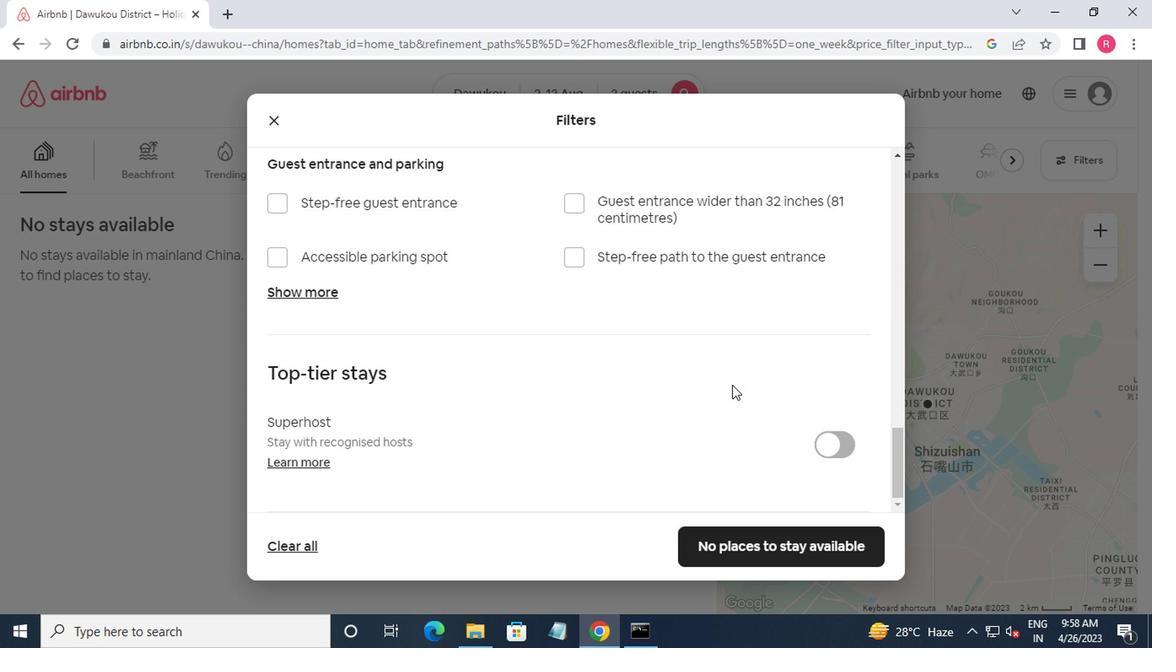 
Action: Mouse scrolled (729, 385) with delta (0, 0)
Screenshot: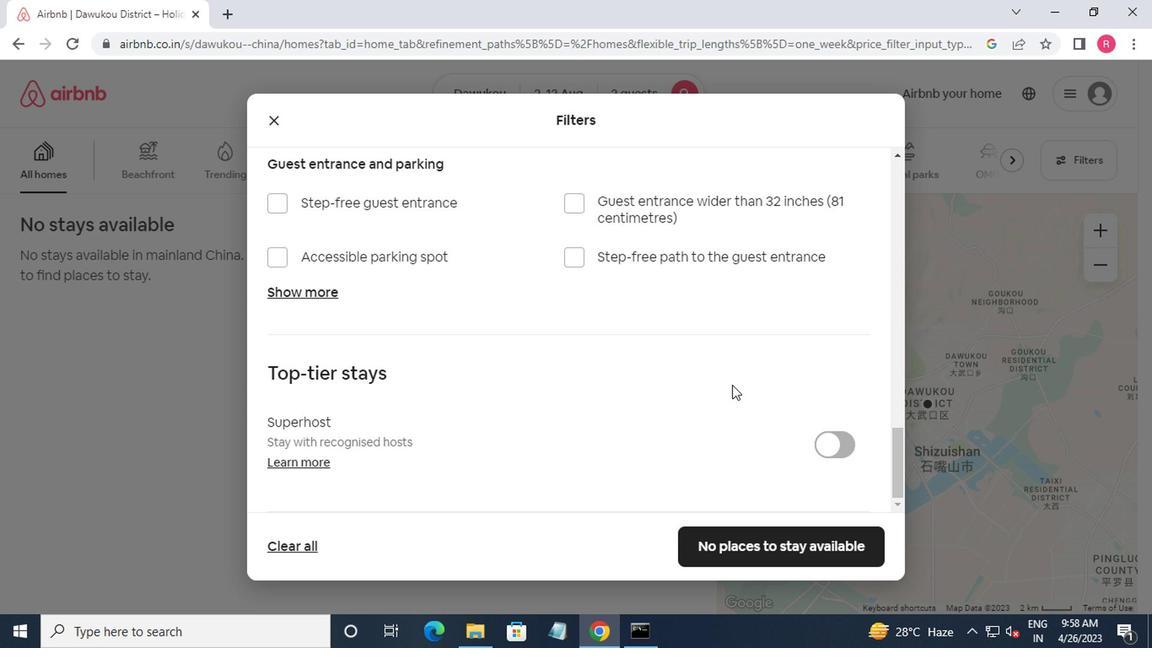 
Action: Mouse moved to (720, 528)
Screenshot: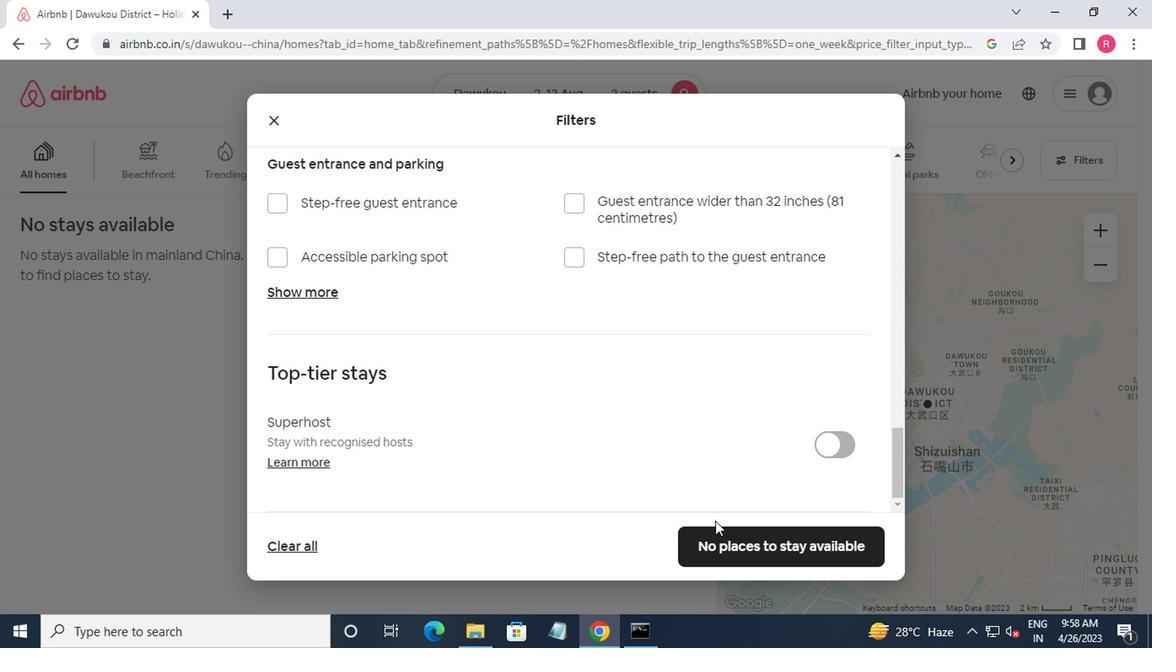 
Action: Mouse pressed left at (720, 528)
Screenshot: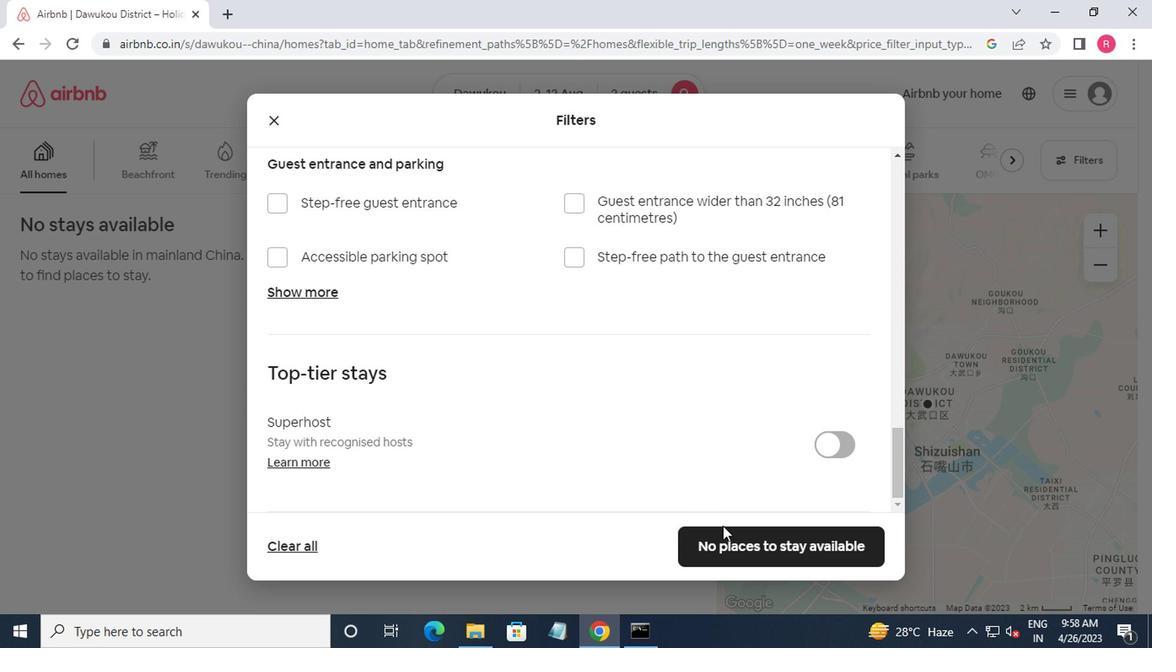 
Action: Mouse moved to (754, 418)
Screenshot: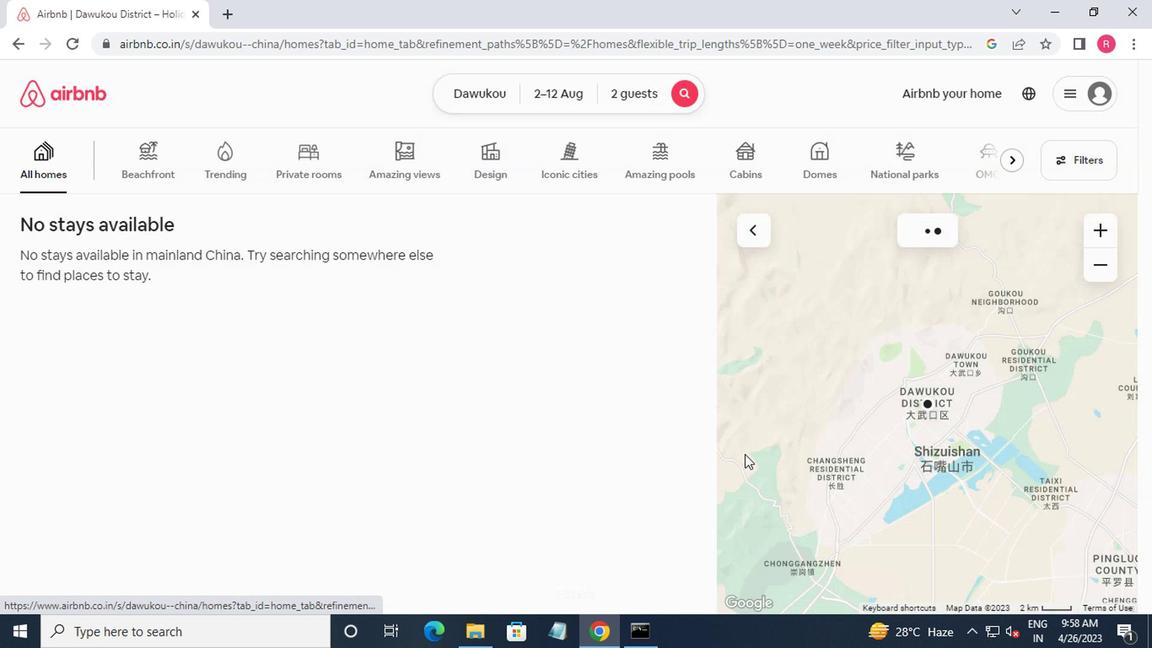 
